 Task: Compose an email with the signature Martha Hall with the subject Feedback on an Instagram Ads campaign and the message I would like to request a review of the proposal before it is submitted. from softage.3@softage.net to softage.4@softage.net with an attached audio file Audio_nature_sounds.mp3, change the font of the message to Comic Sans and change the font typography to underline Send the email. Finally, move the email from Sent Items to the label Lease renewals
Action: Mouse moved to (88, 122)
Screenshot: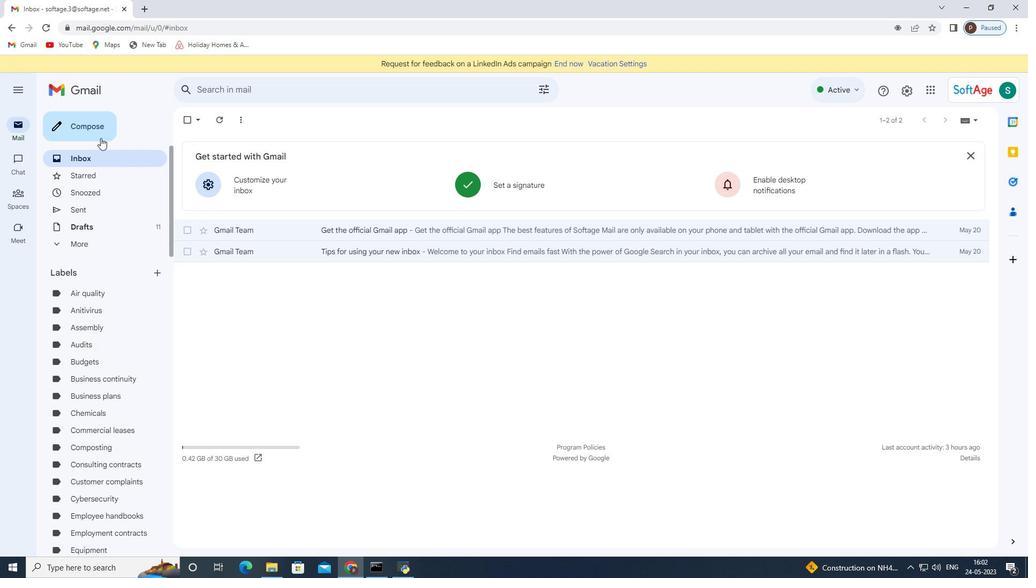 
Action: Mouse pressed left at (88, 122)
Screenshot: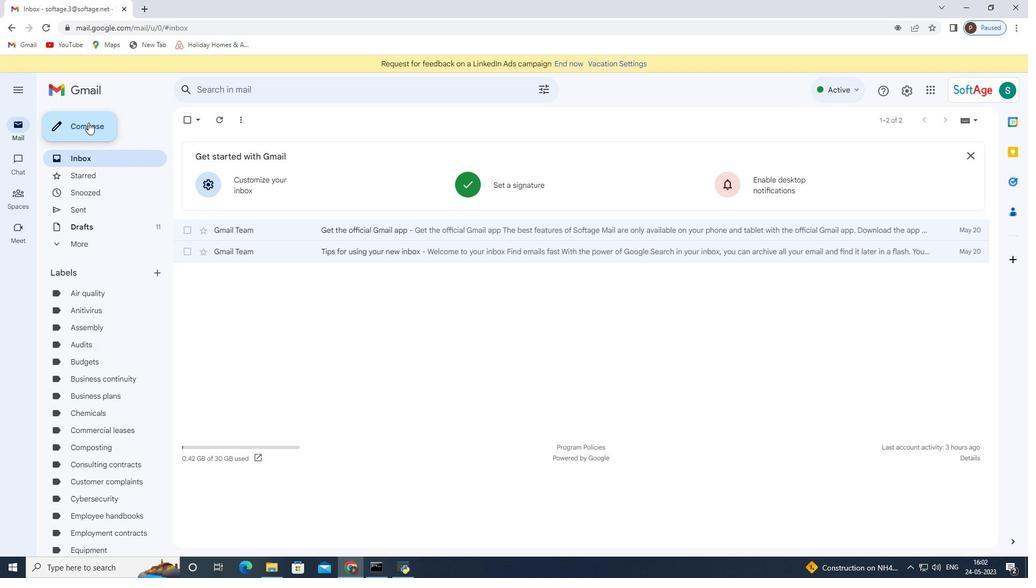 
Action: Mouse moved to (866, 540)
Screenshot: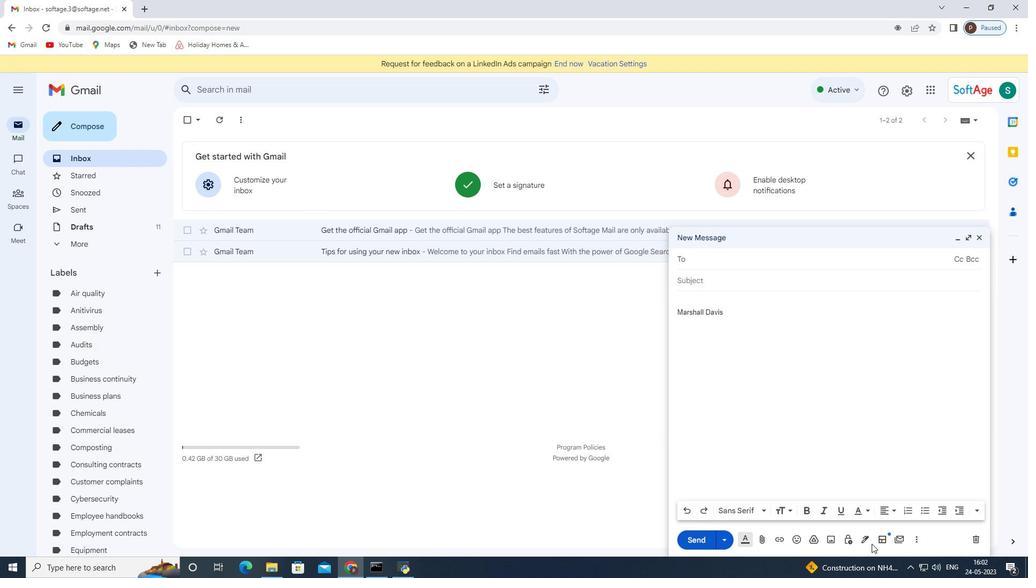 
Action: Mouse pressed left at (866, 540)
Screenshot: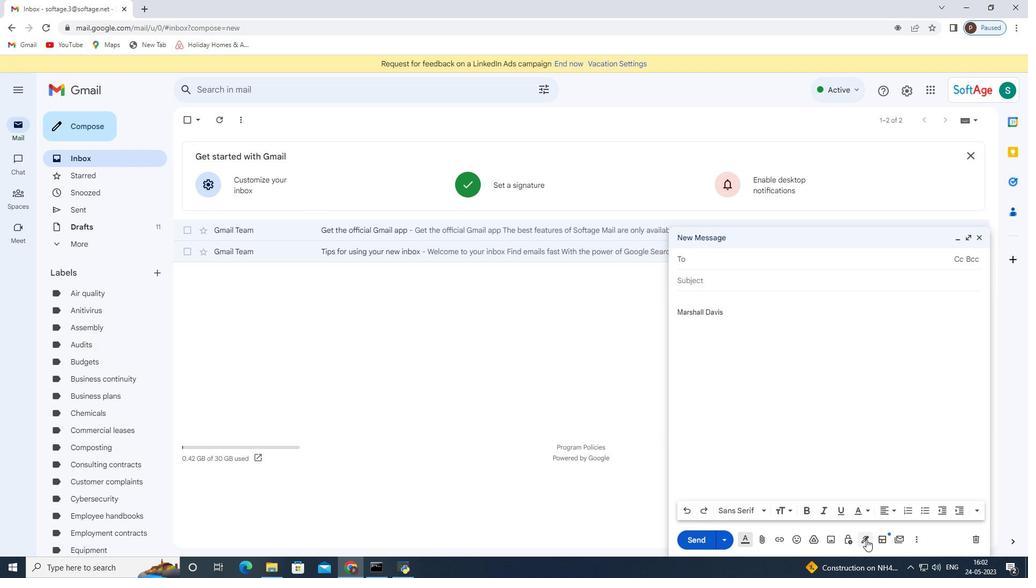 
Action: Mouse moved to (887, 486)
Screenshot: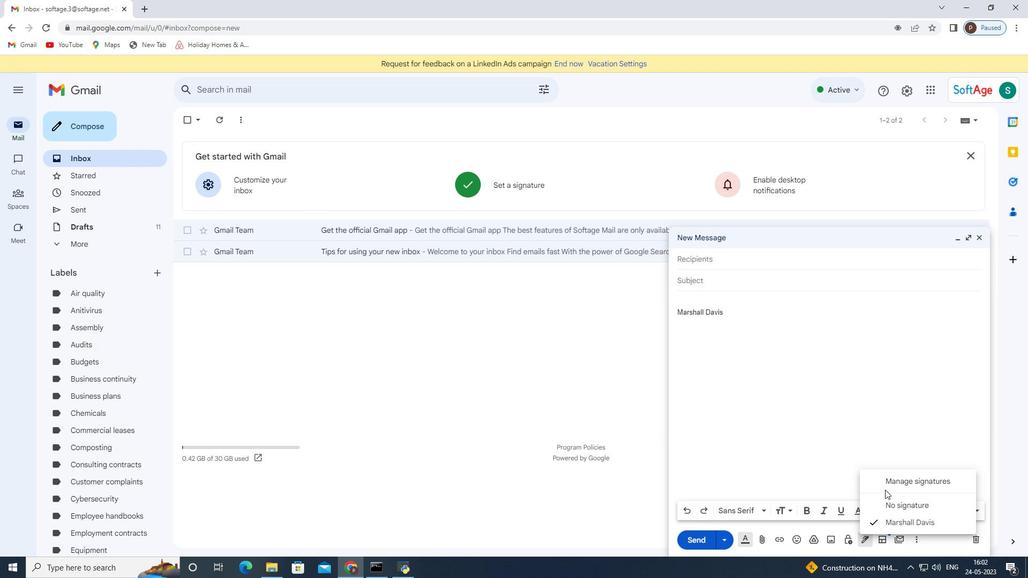 
Action: Mouse pressed left at (887, 486)
Screenshot: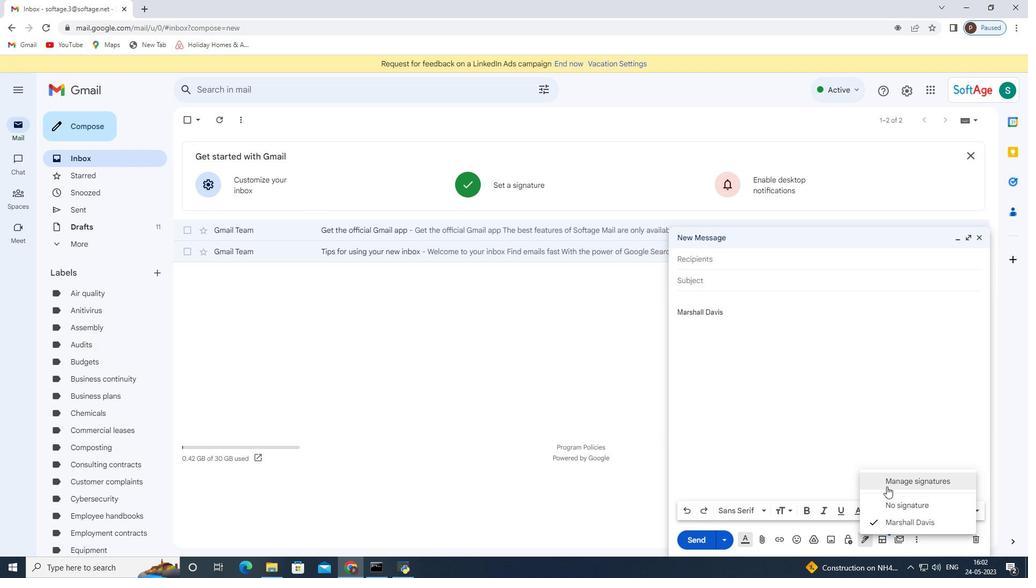 
Action: Mouse moved to (432, 325)
Screenshot: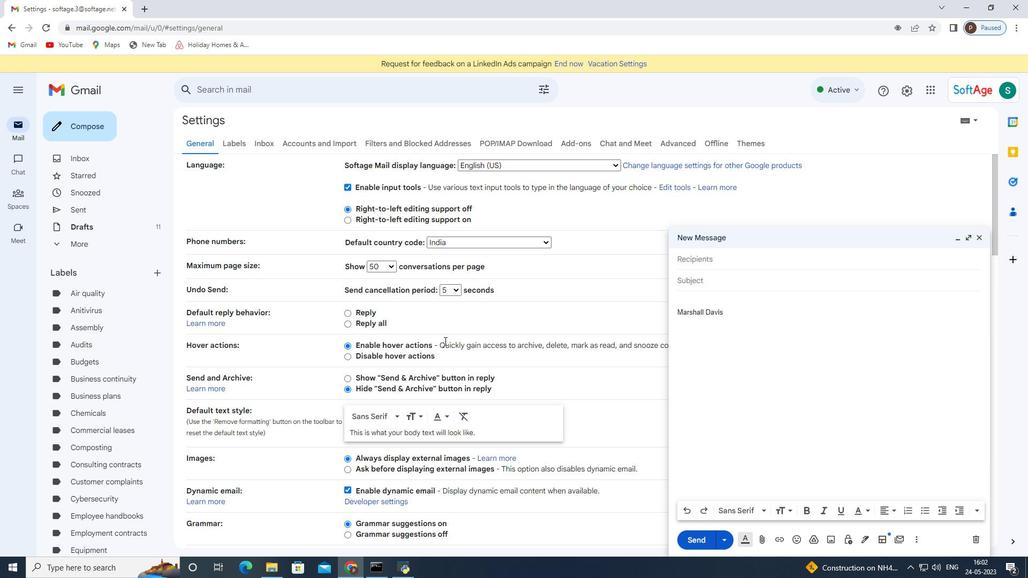 
Action: Mouse scrolled (432, 325) with delta (0, 0)
Screenshot: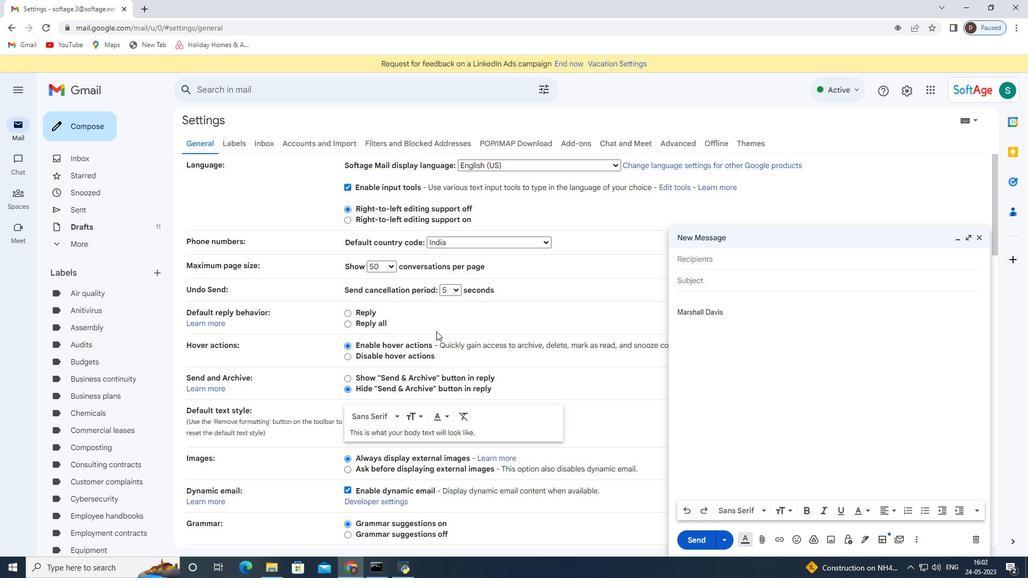 
Action: Mouse scrolled (432, 325) with delta (0, 0)
Screenshot: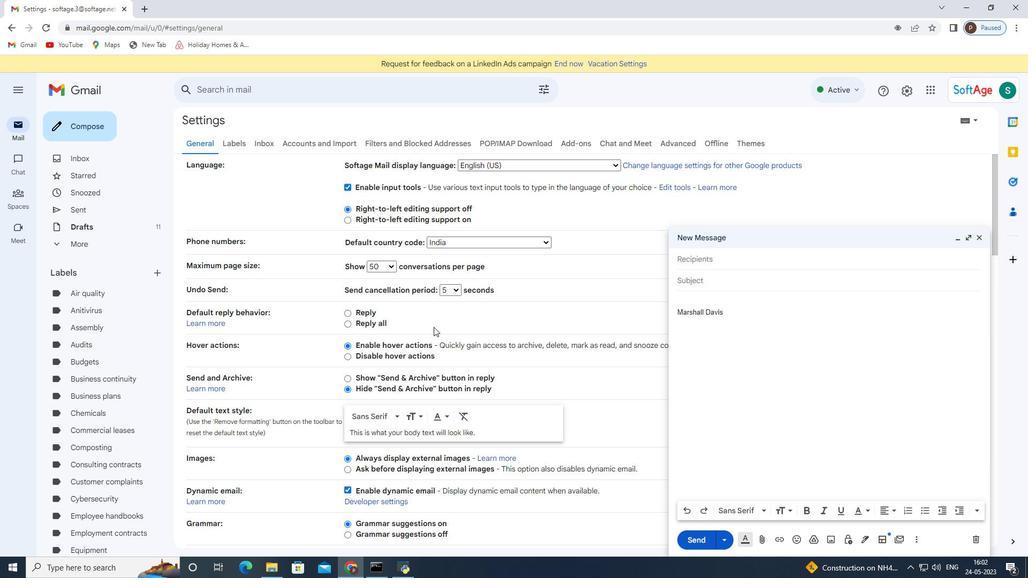 
Action: Mouse scrolled (432, 325) with delta (0, 0)
Screenshot: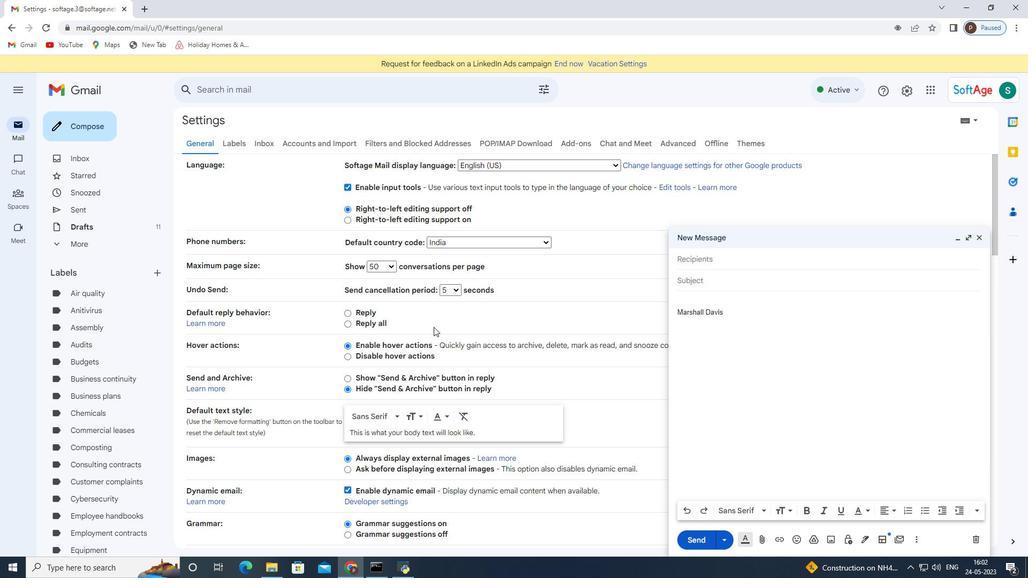 
Action: Mouse moved to (431, 325)
Screenshot: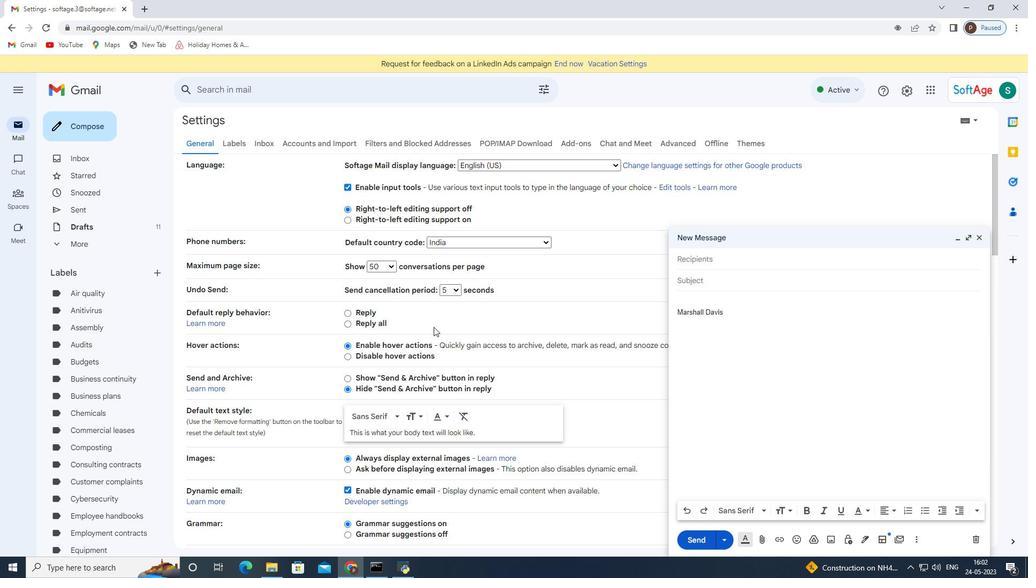 
Action: Mouse scrolled (431, 325) with delta (0, 0)
Screenshot: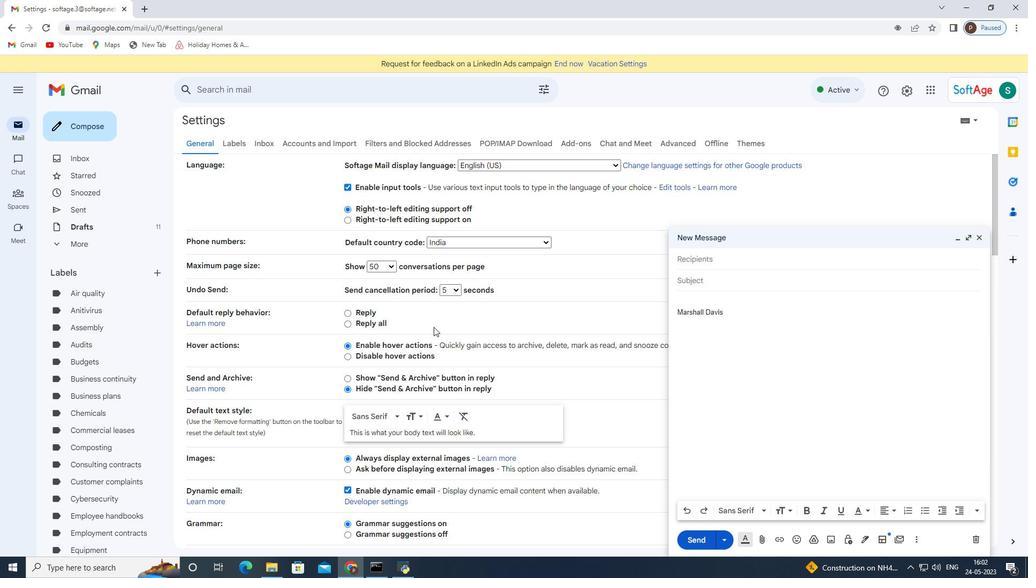 
Action: Mouse scrolled (431, 325) with delta (0, 0)
Screenshot: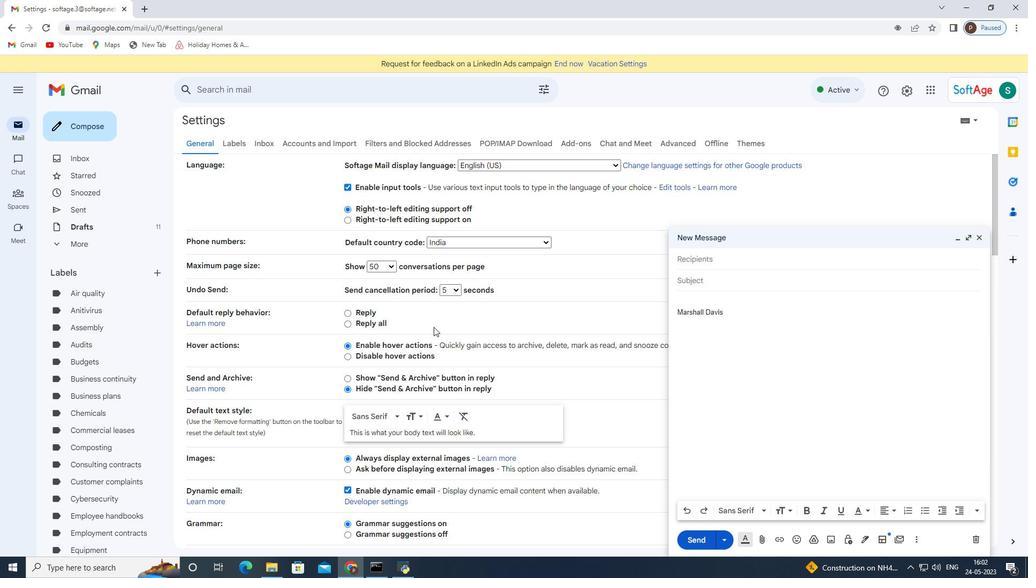 
Action: Mouse moved to (430, 325)
Screenshot: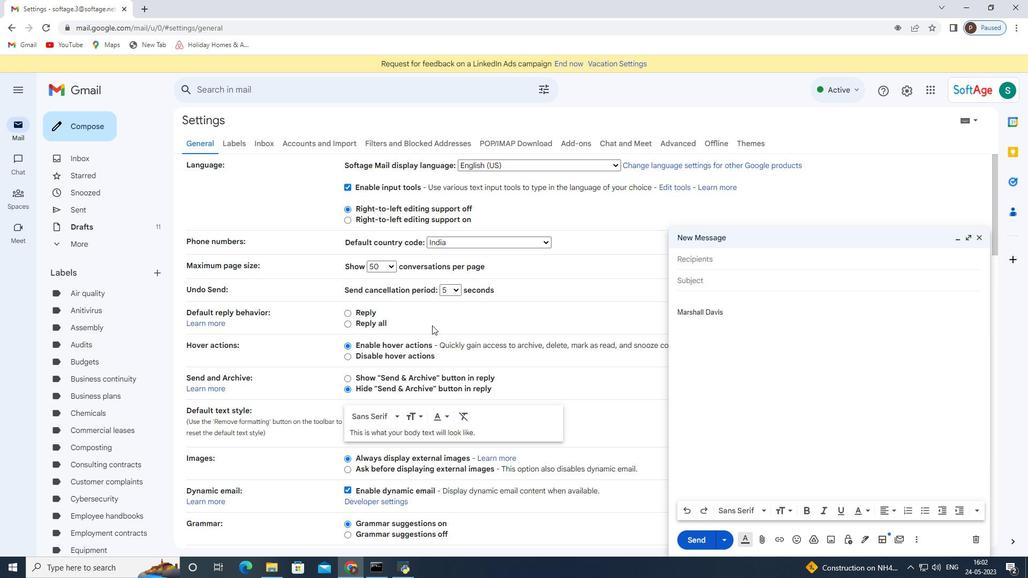 
Action: Mouse scrolled (430, 325) with delta (0, 0)
Screenshot: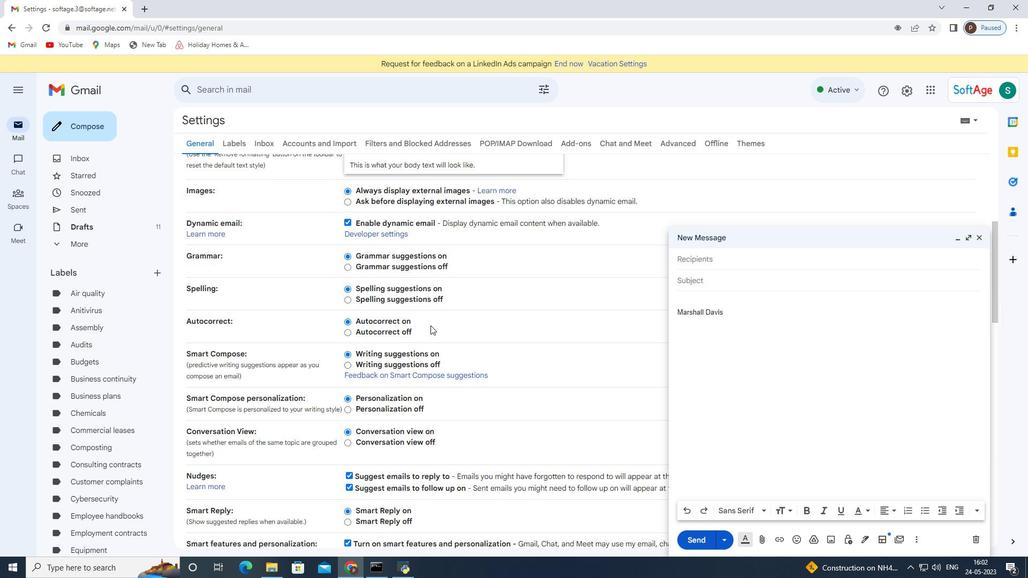 
Action: Mouse scrolled (430, 325) with delta (0, 0)
Screenshot: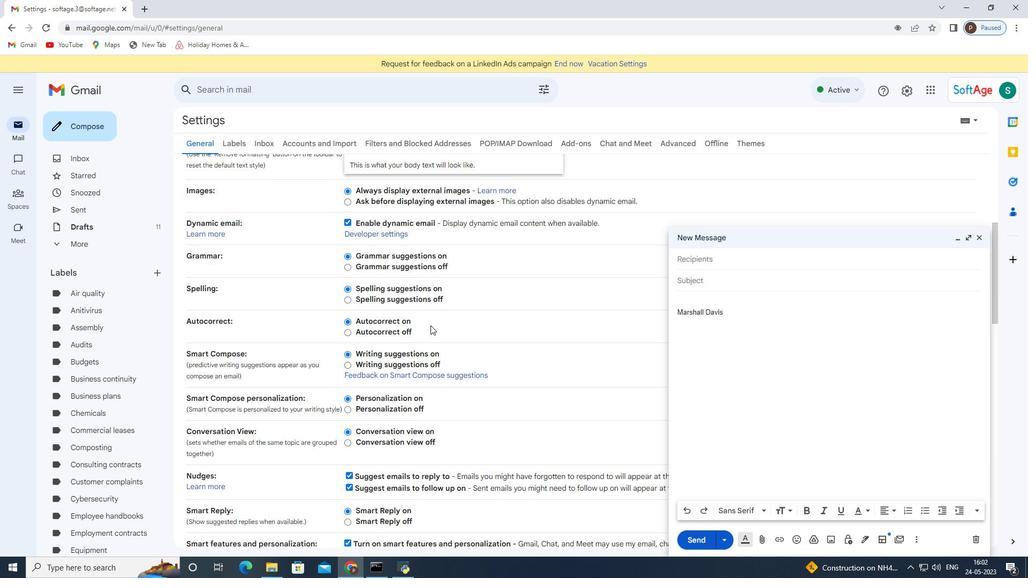 
Action: Mouse scrolled (430, 325) with delta (0, 0)
Screenshot: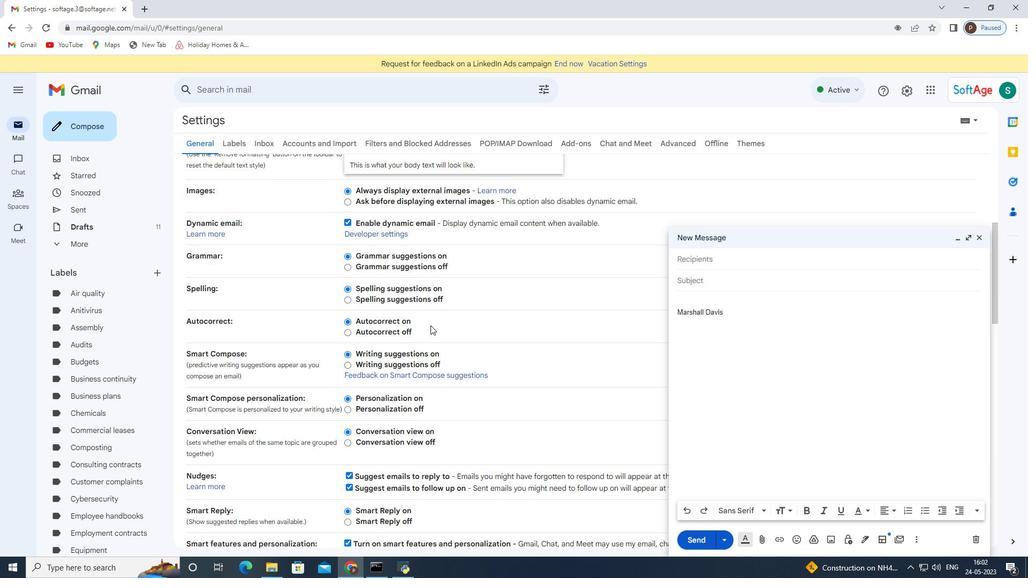 
Action: Mouse scrolled (430, 325) with delta (0, 0)
Screenshot: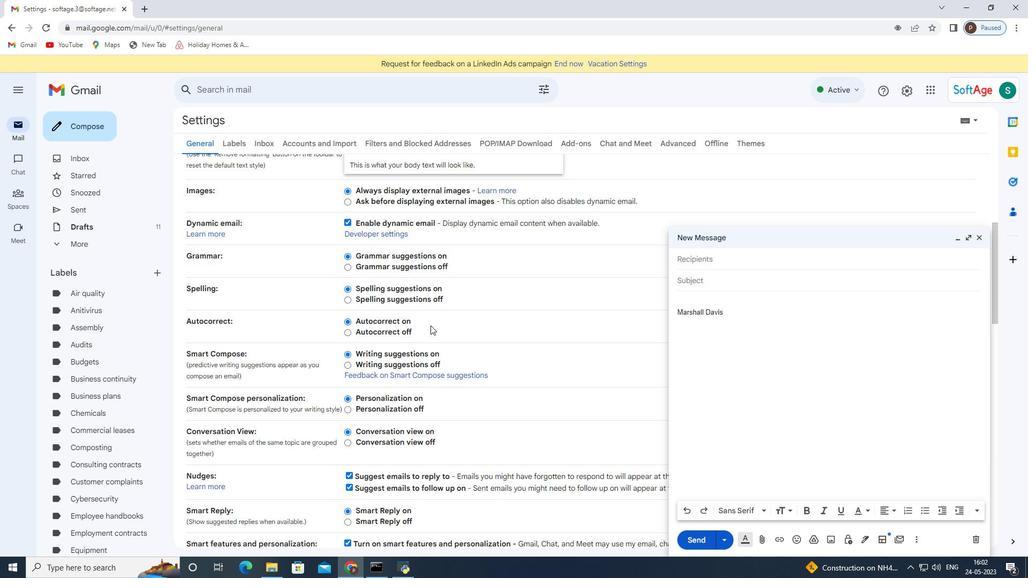 
Action: Mouse scrolled (430, 325) with delta (0, 0)
Screenshot: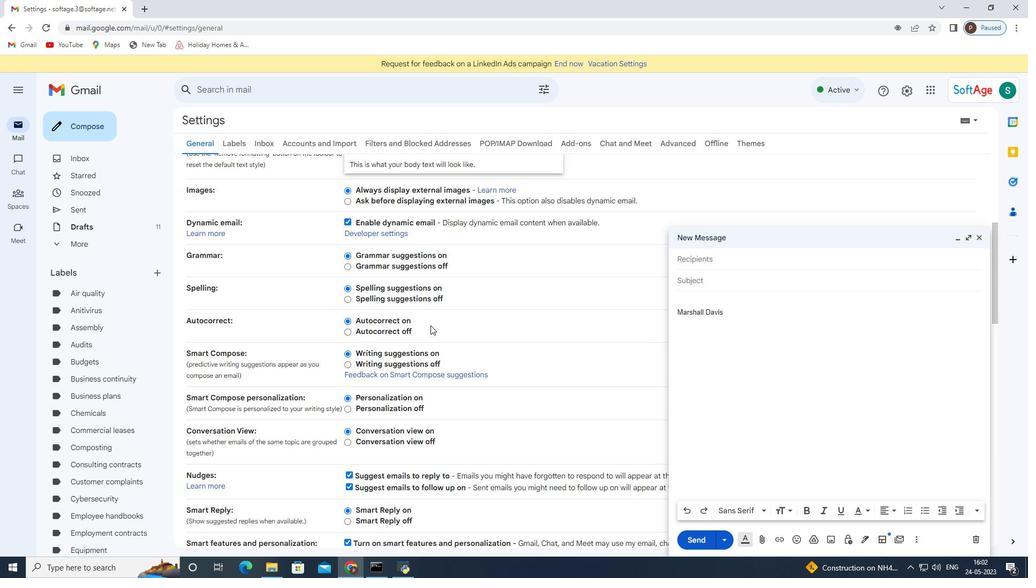 
Action: Mouse scrolled (430, 325) with delta (0, 0)
Screenshot: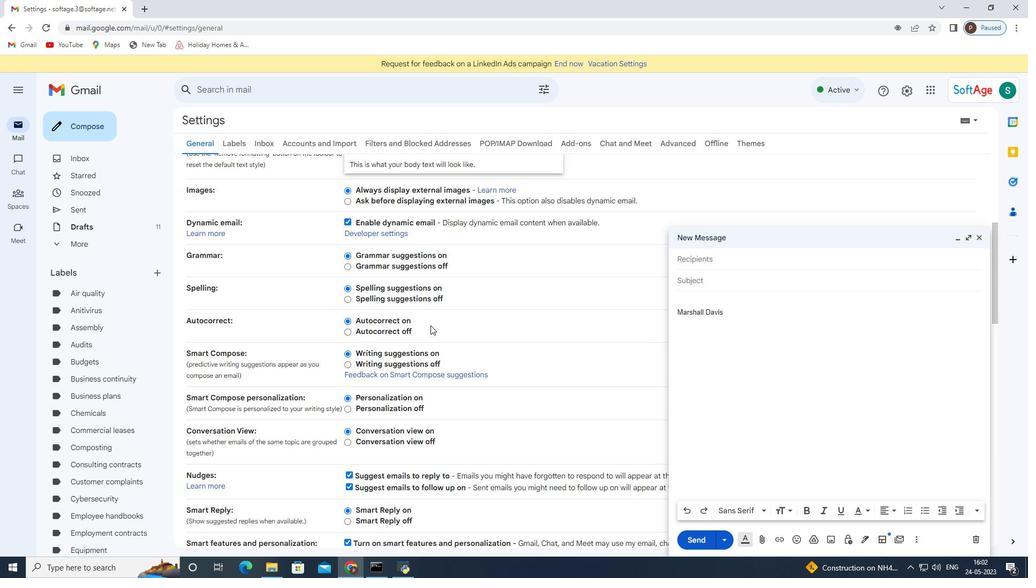 
Action: Mouse scrolled (430, 325) with delta (0, 0)
Screenshot: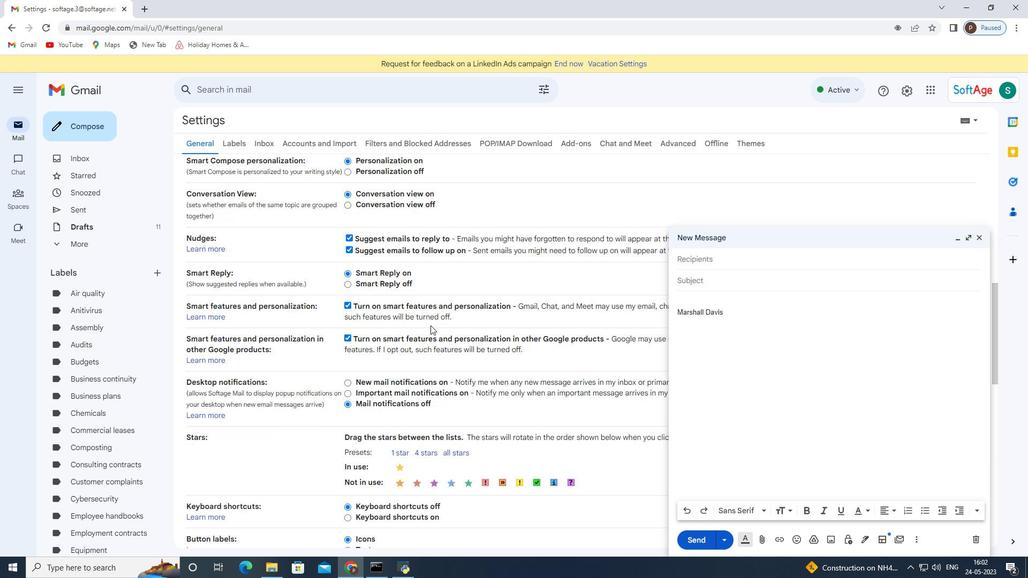 
Action: Mouse scrolled (430, 325) with delta (0, 0)
Screenshot: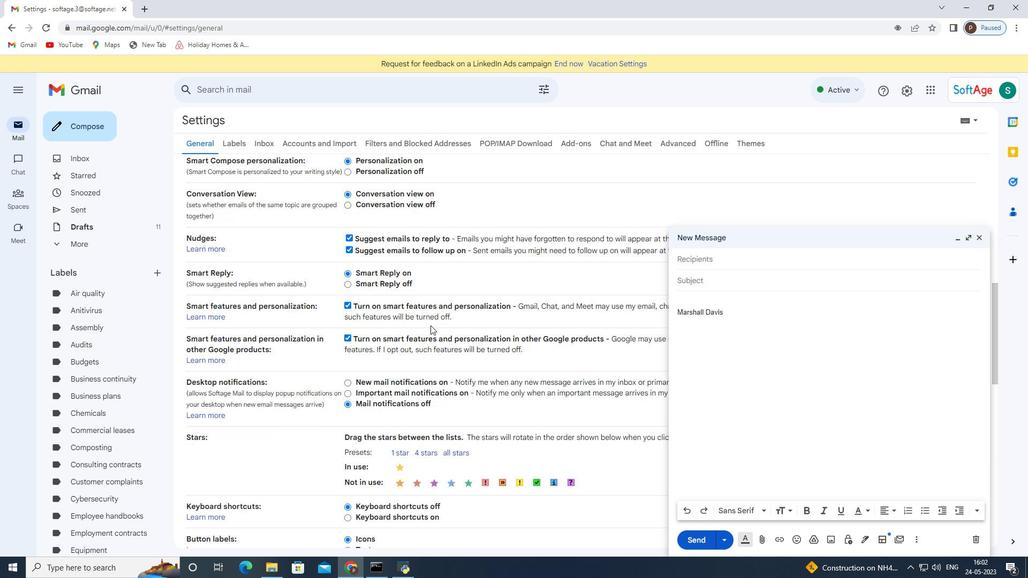 
Action: Mouse scrolled (430, 325) with delta (0, 0)
Screenshot: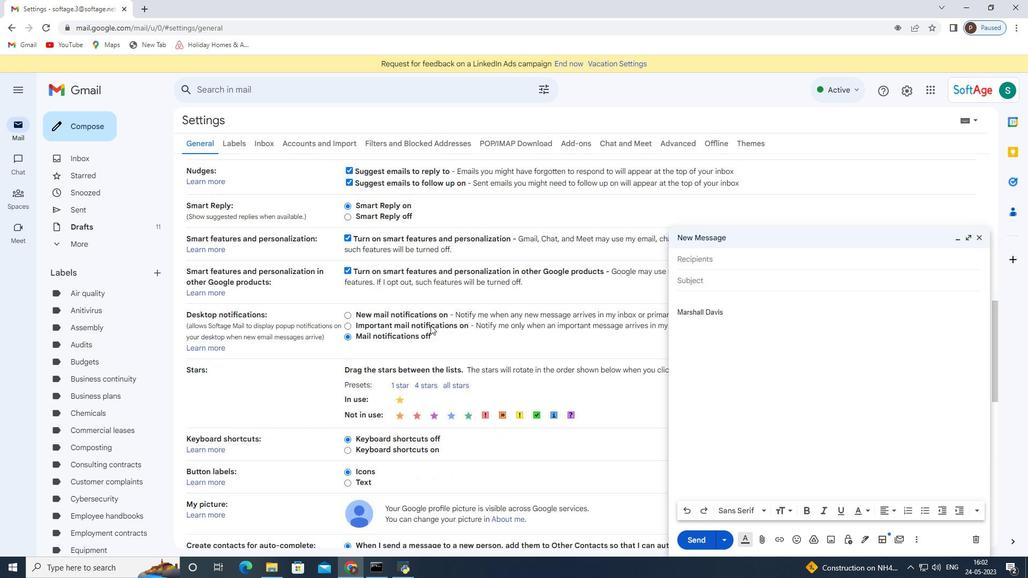 
Action: Mouse scrolled (430, 325) with delta (0, 0)
Screenshot: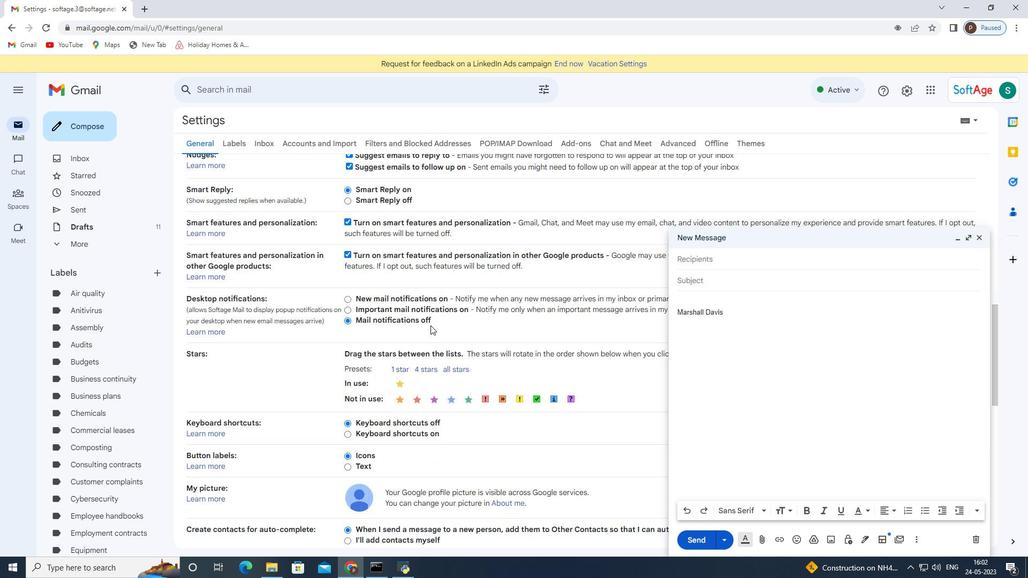 
Action: Mouse scrolled (430, 325) with delta (0, 0)
Screenshot: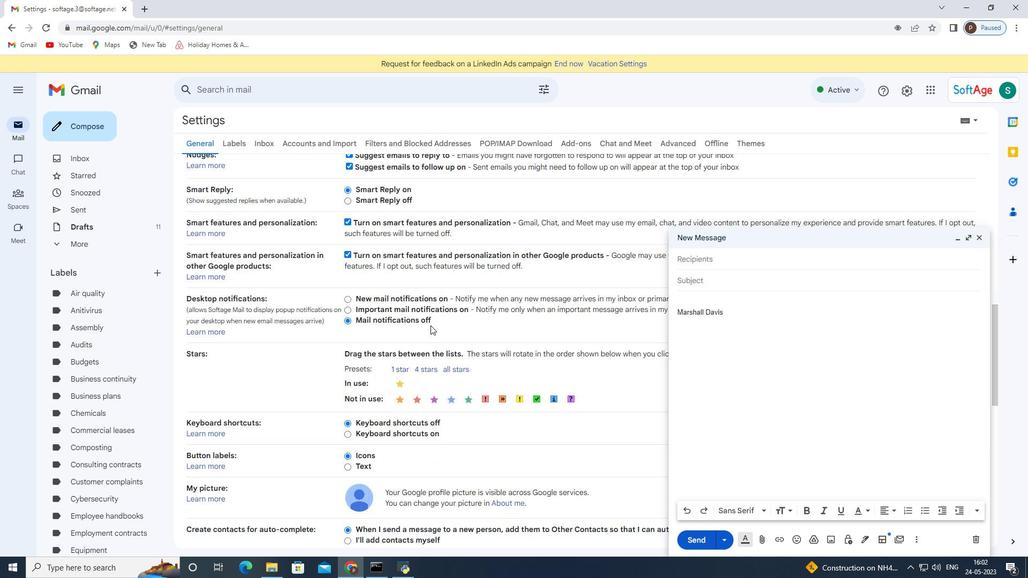 
Action: Mouse scrolled (430, 325) with delta (0, 0)
Screenshot: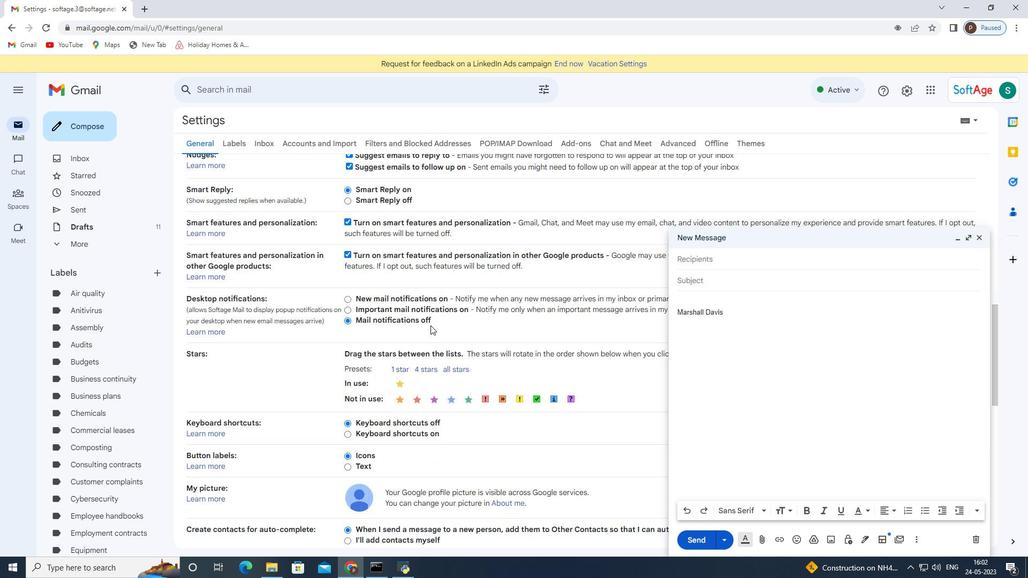 
Action: Mouse moved to (465, 247)
Screenshot: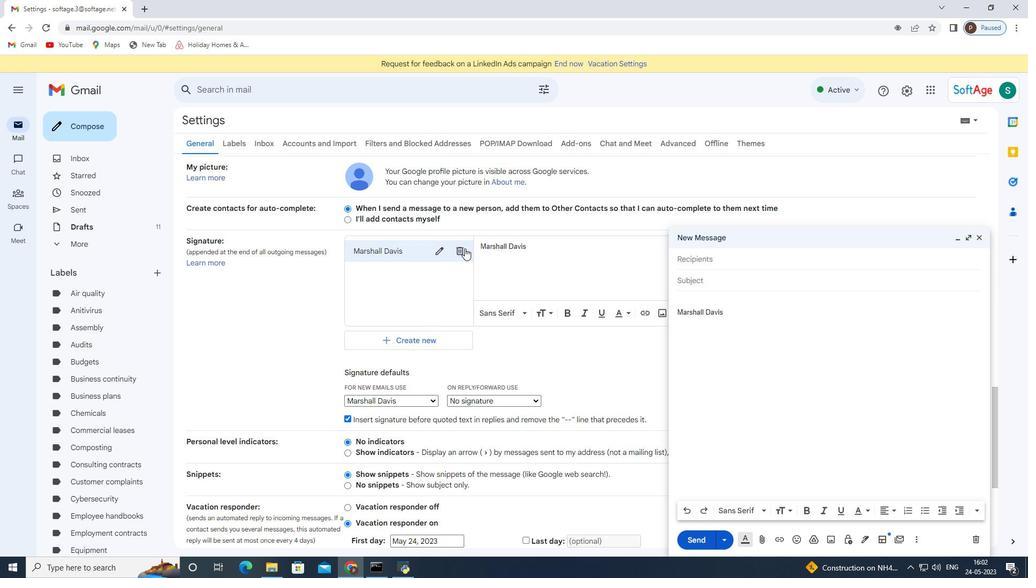 
Action: Mouse pressed left at (465, 247)
Screenshot: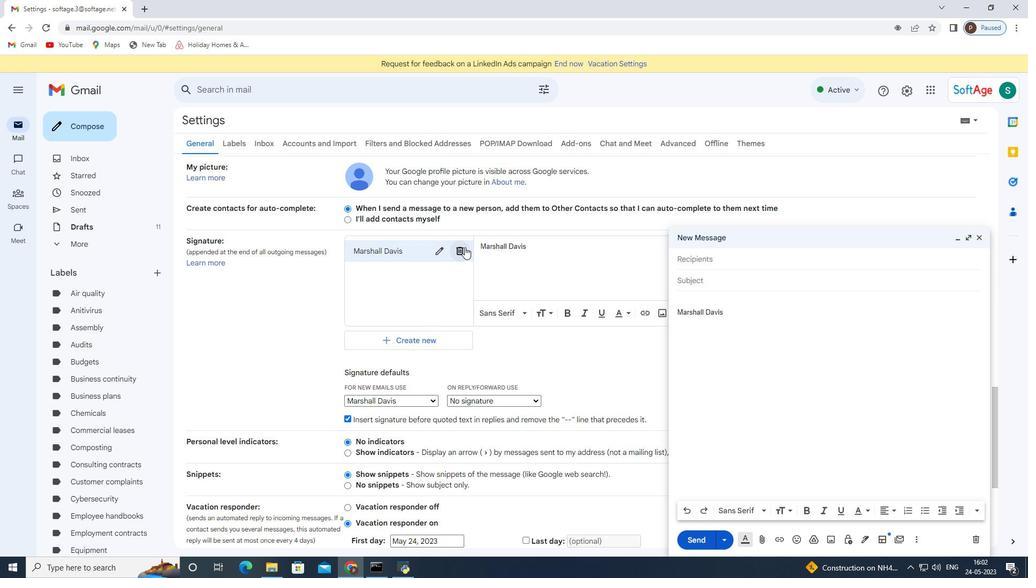 
Action: Mouse moved to (592, 325)
Screenshot: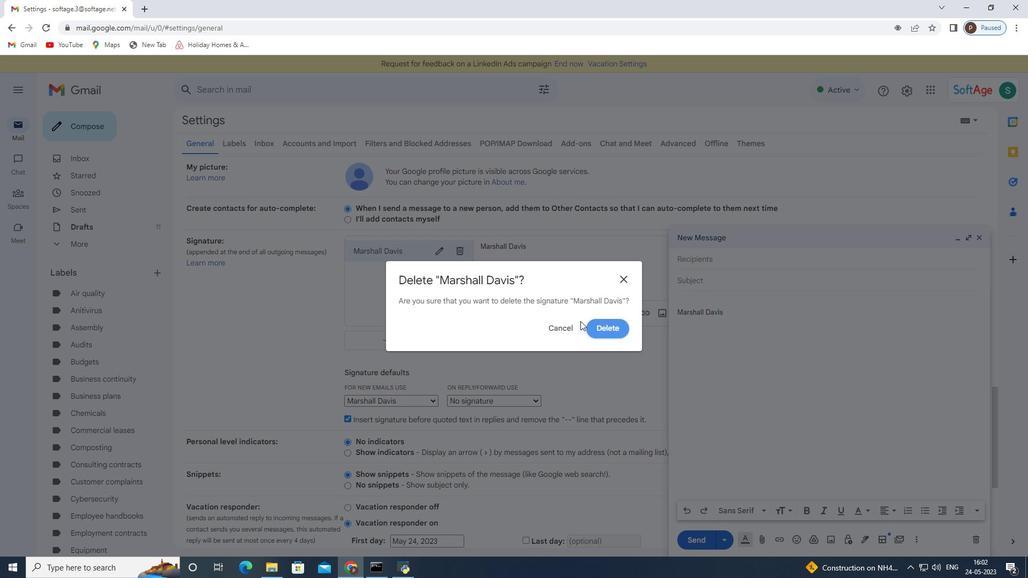 
Action: Mouse pressed left at (592, 325)
Screenshot: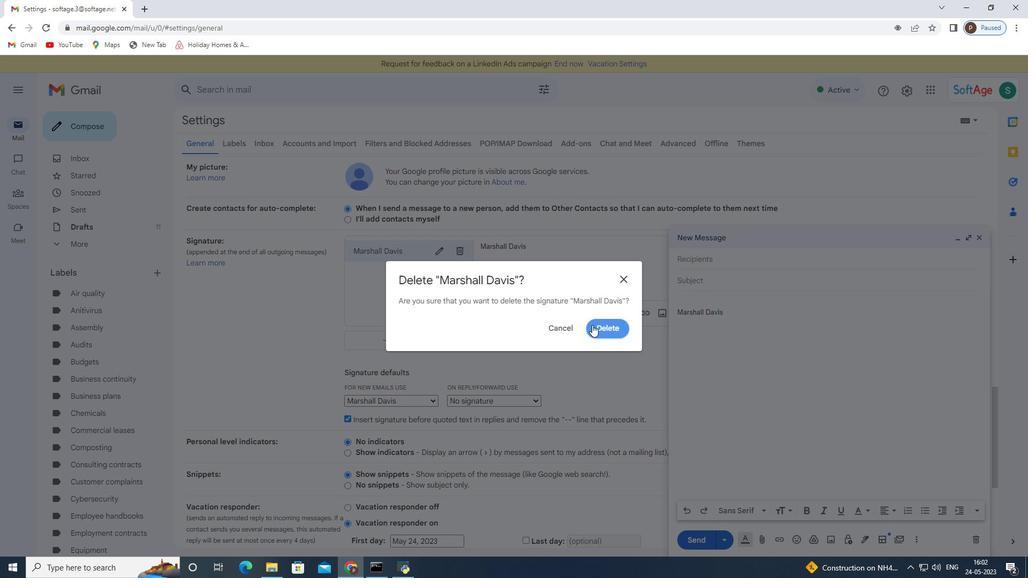 
Action: Mouse moved to (398, 268)
Screenshot: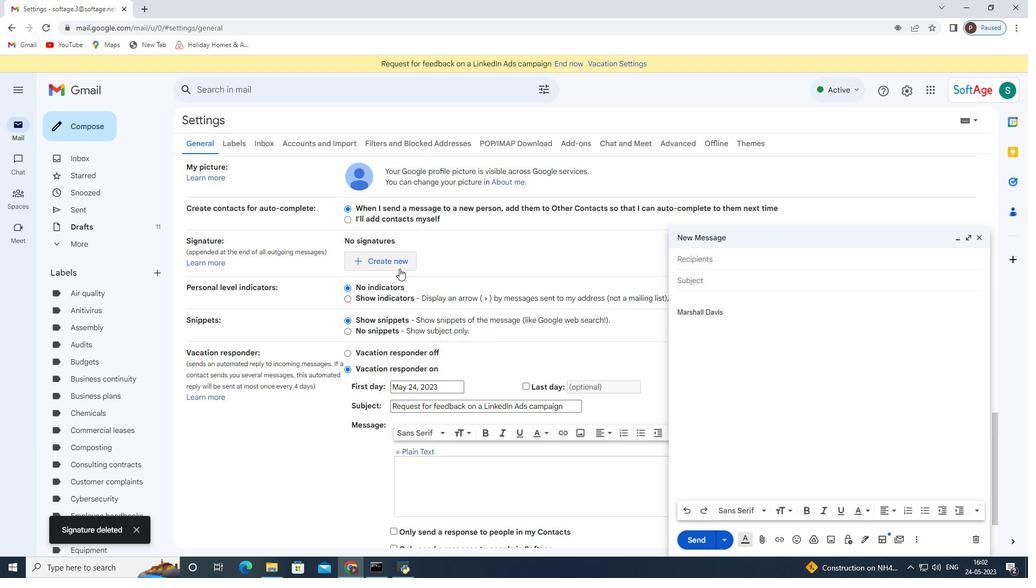
Action: Mouse pressed left at (398, 268)
Screenshot: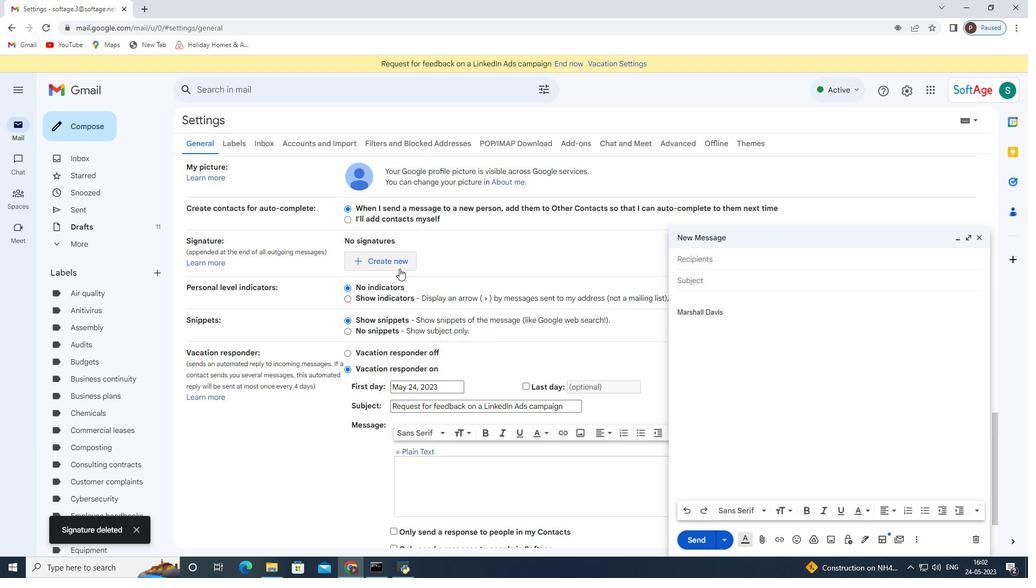 
Action: Mouse moved to (438, 296)
Screenshot: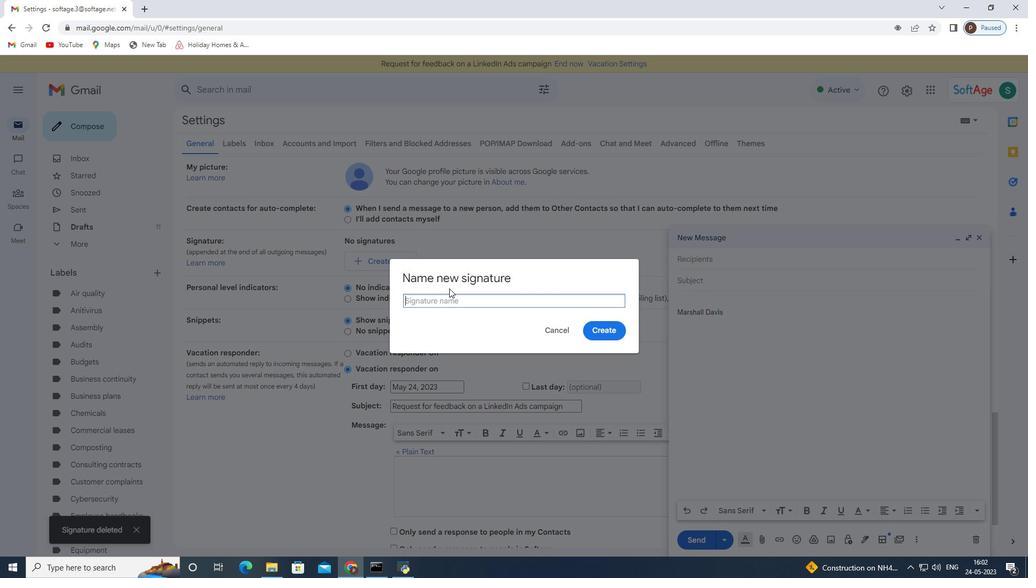 
Action: Mouse pressed left at (438, 296)
Screenshot: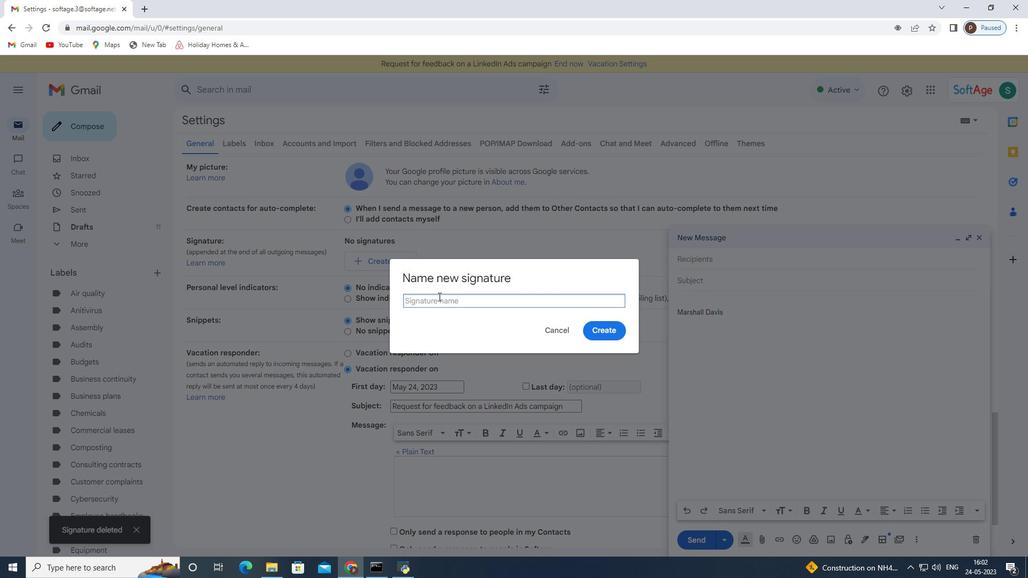 
Action: Mouse pressed left at (438, 296)
Screenshot: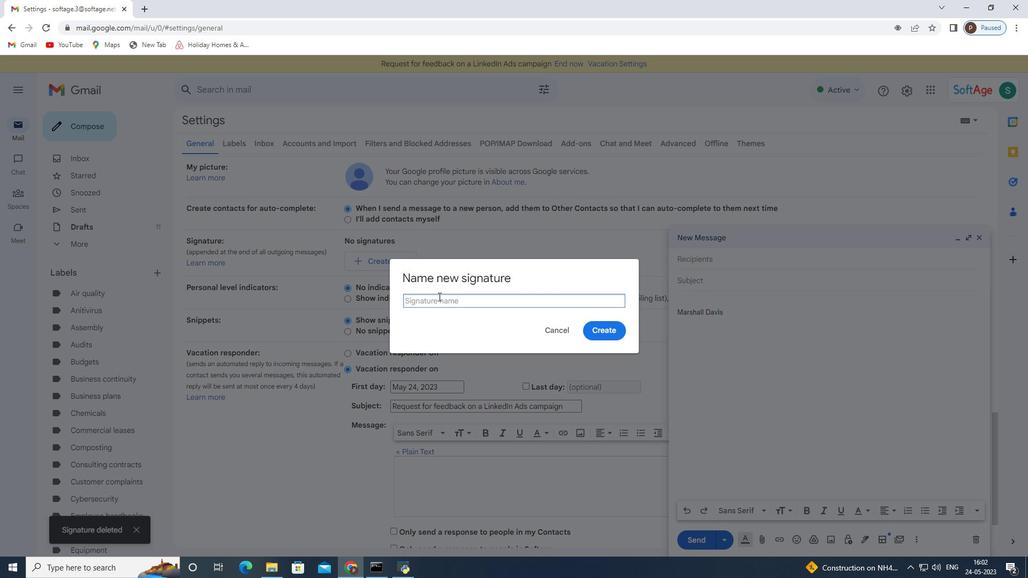 
Action: Key pressed <Key.shift><Key.shift><Key.shift><Key.shift>Martha<Key.space><Key.shift>Hall
Screenshot: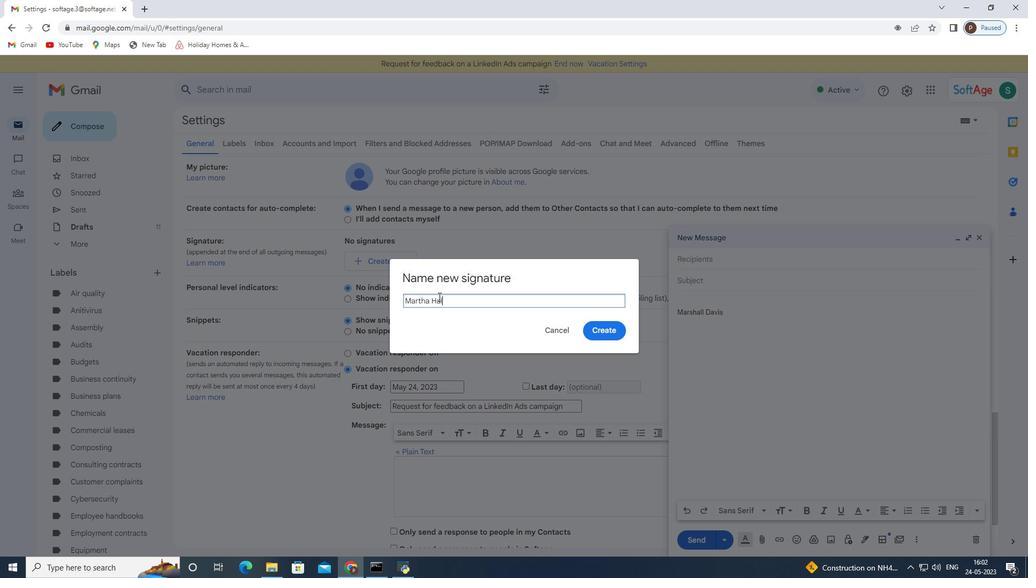 
Action: Mouse moved to (601, 326)
Screenshot: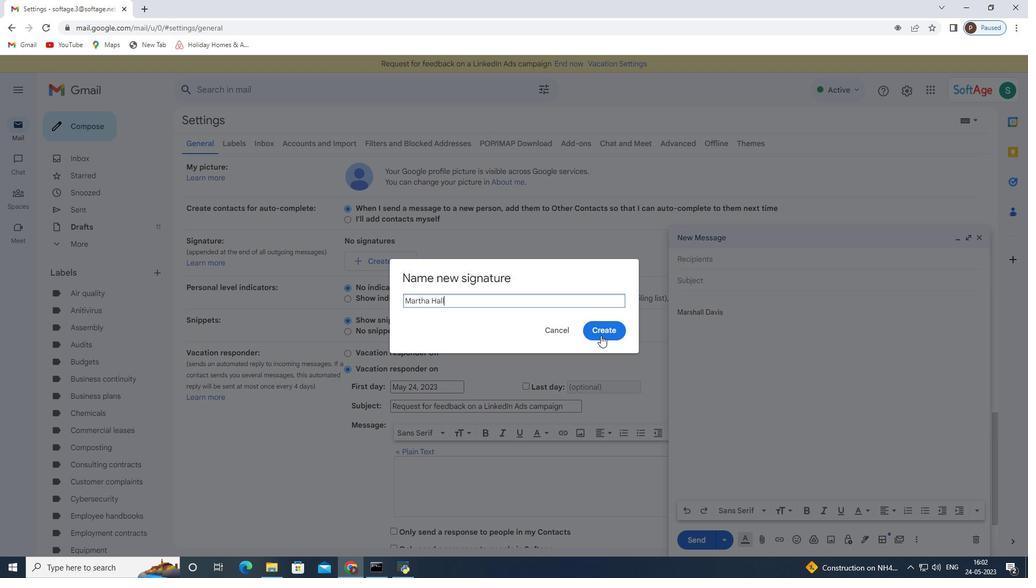 
Action: Mouse pressed left at (601, 326)
Screenshot: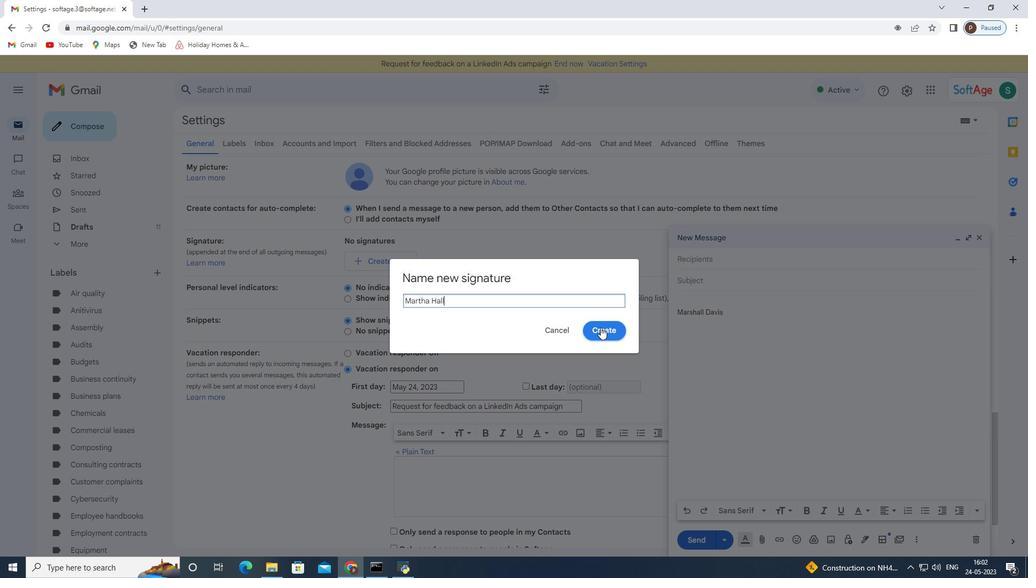 
Action: Mouse moved to (495, 244)
Screenshot: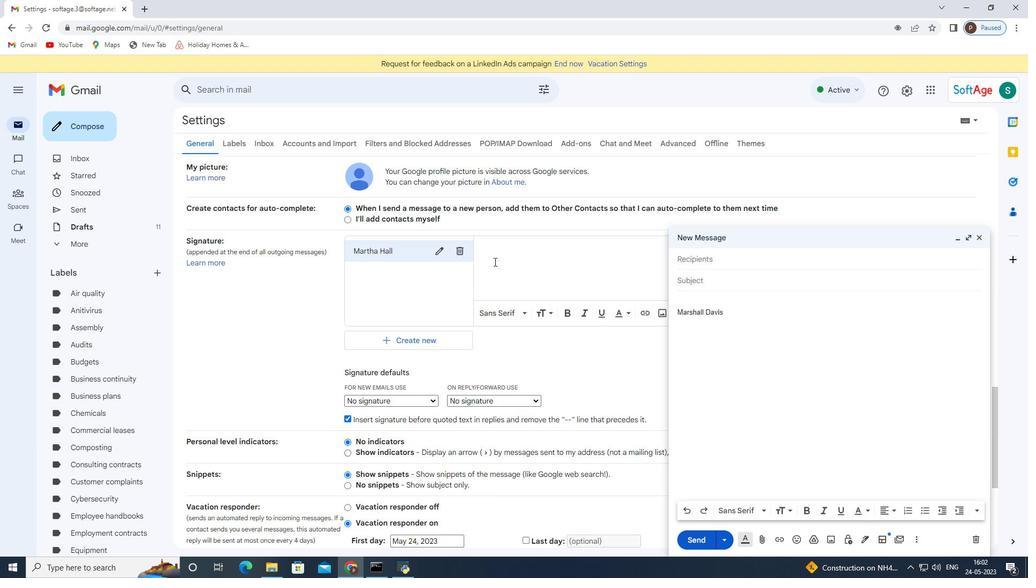 
Action: Mouse pressed left at (495, 244)
Screenshot: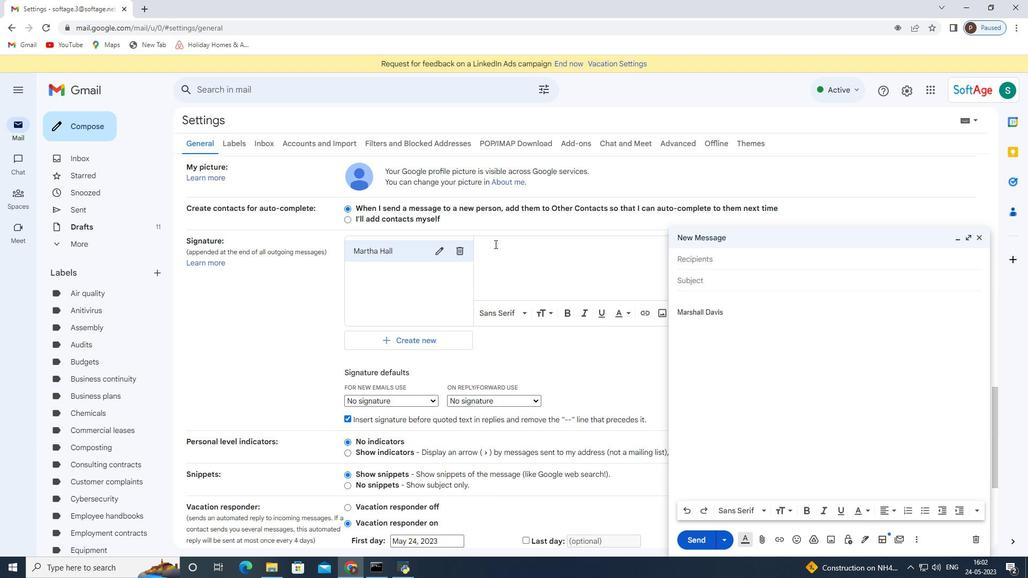 
Action: Key pressed <Key.shift>Martha<Key.space><Key.shift>Hall
Screenshot: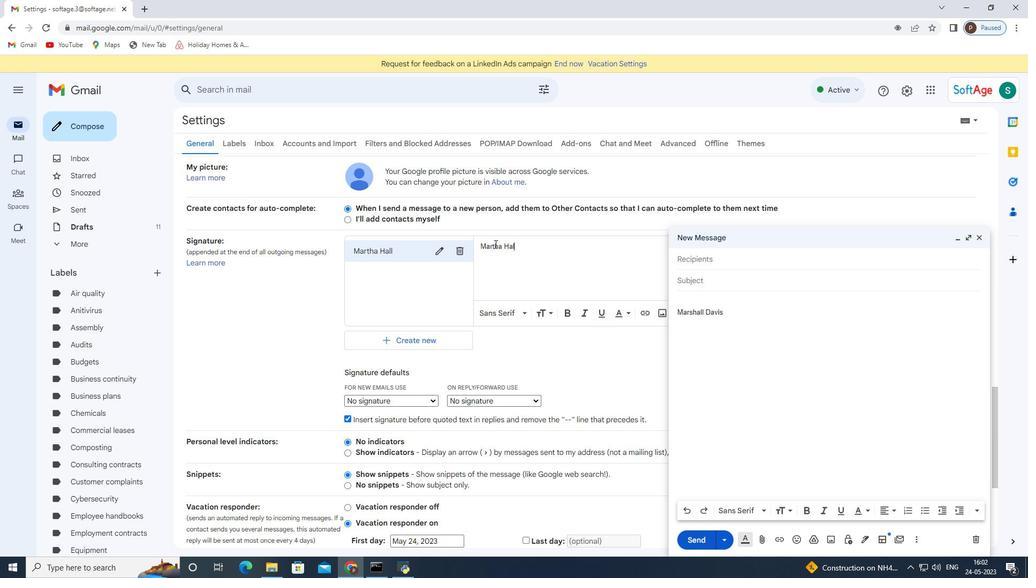 
Action: Mouse moved to (388, 402)
Screenshot: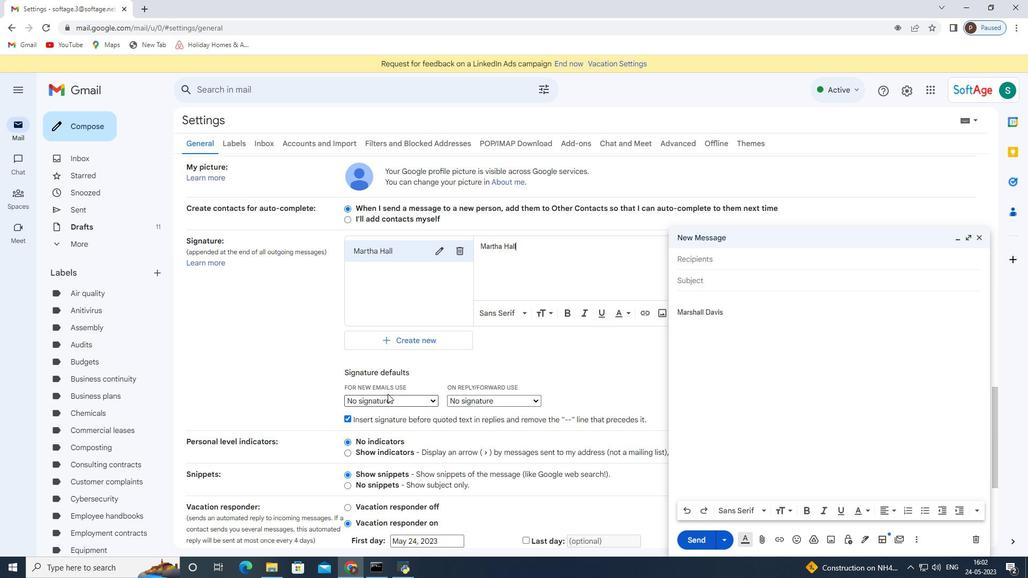 
Action: Mouse pressed left at (388, 402)
Screenshot: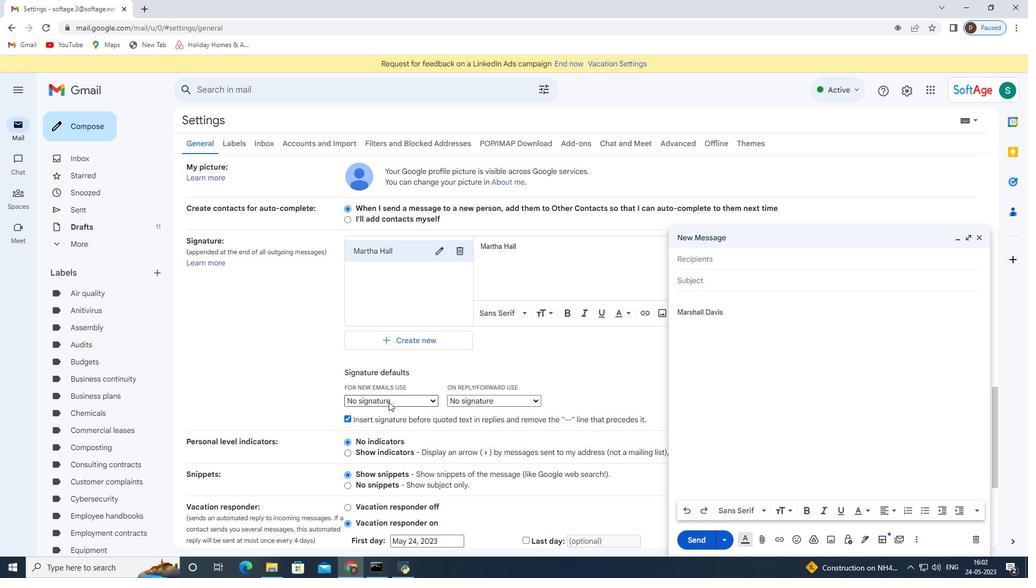 
Action: Mouse moved to (391, 422)
Screenshot: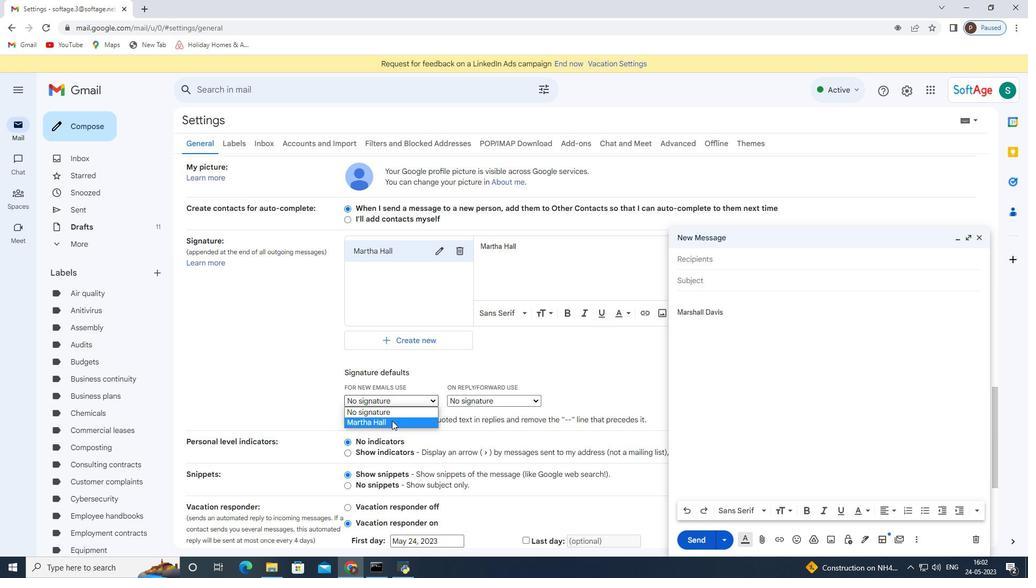 
Action: Mouse pressed left at (391, 422)
Screenshot: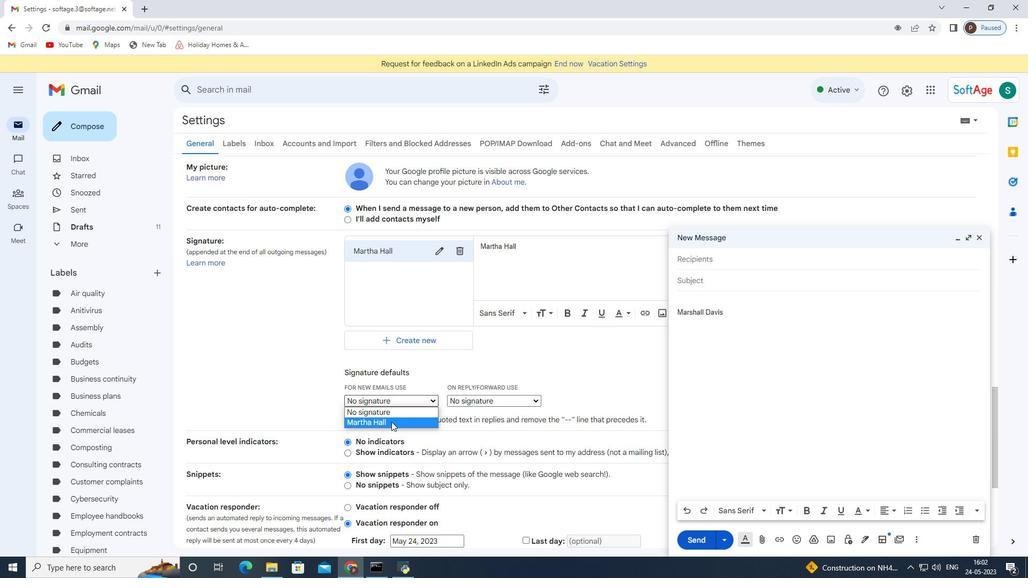 
Action: Mouse scrolled (391, 422) with delta (0, 0)
Screenshot: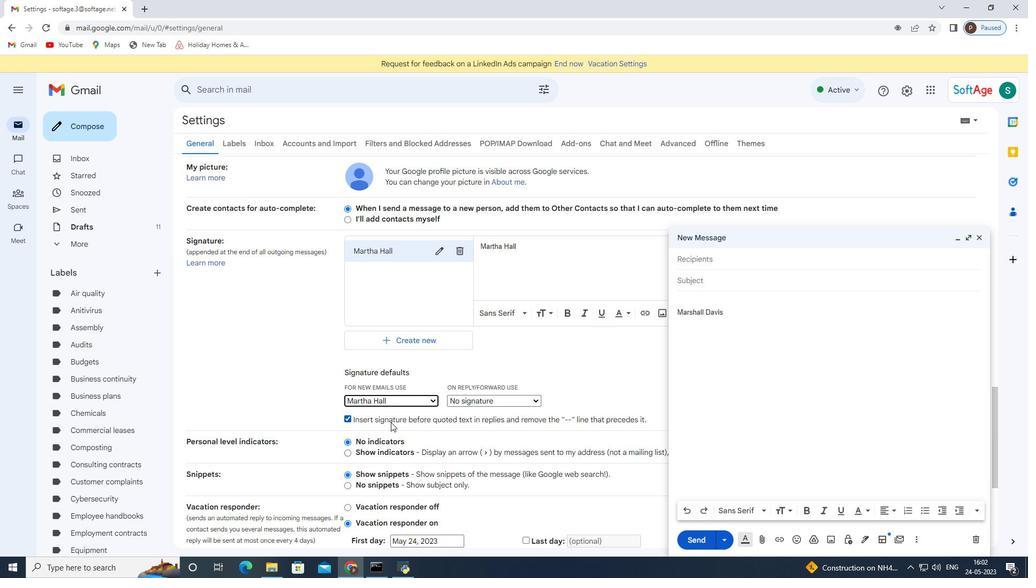 
Action: Mouse scrolled (391, 422) with delta (0, 0)
Screenshot: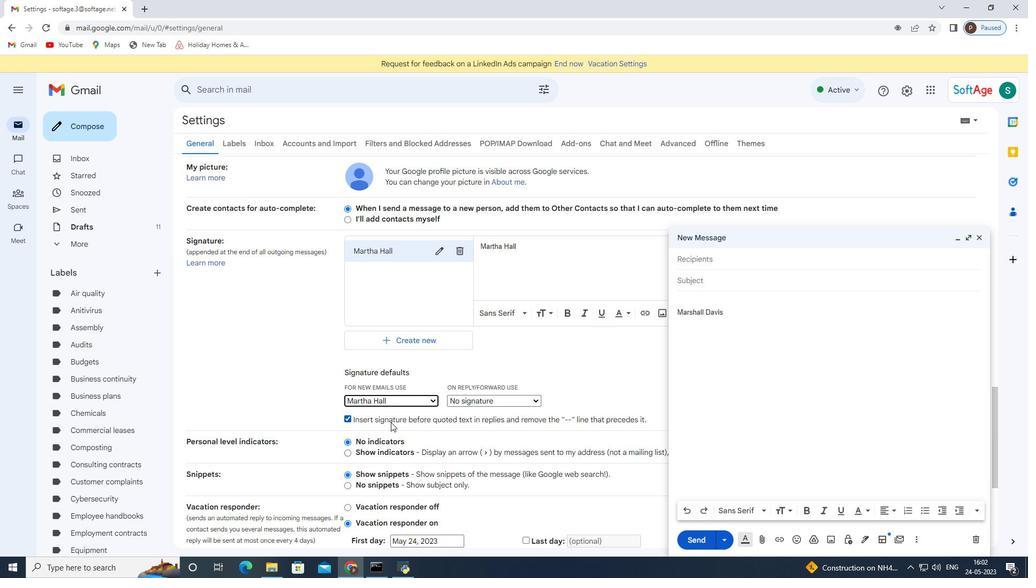 
Action: Mouse scrolled (391, 422) with delta (0, 0)
Screenshot: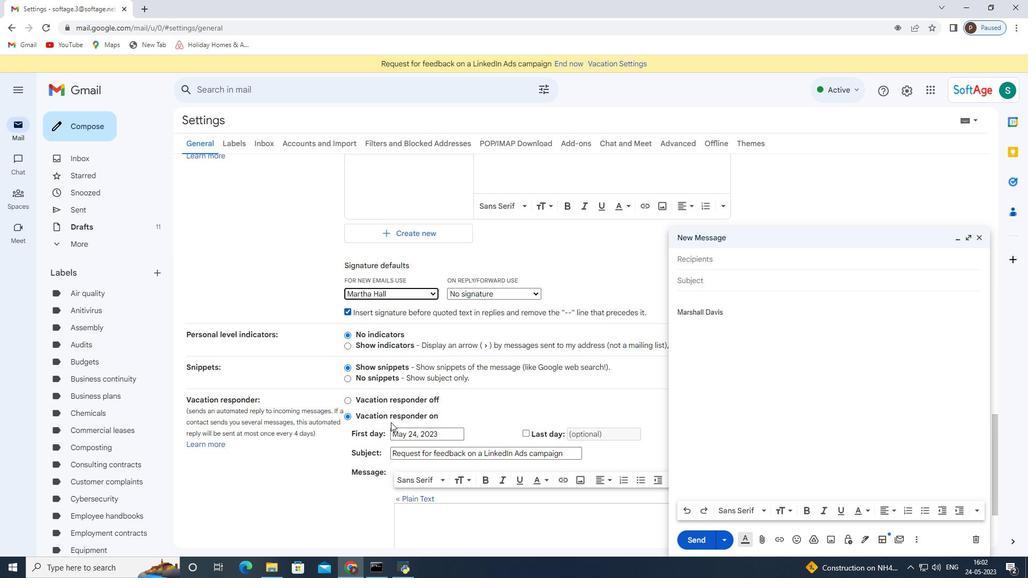 
Action: Mouse scrolled (391, 422) with delta (0, 0)
Screenshot: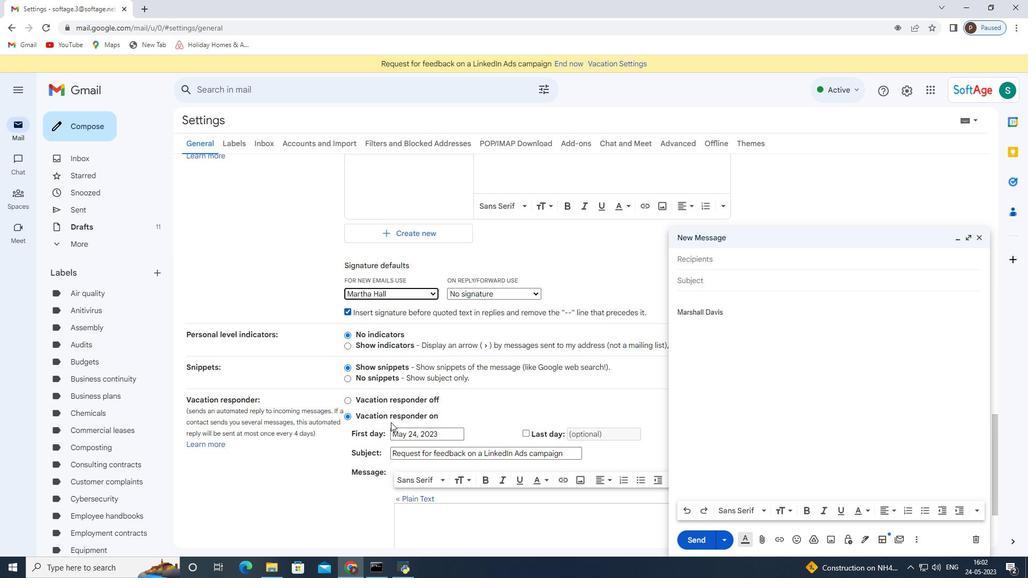 
Action: Mouse moved to (521, 526)
Screenshot: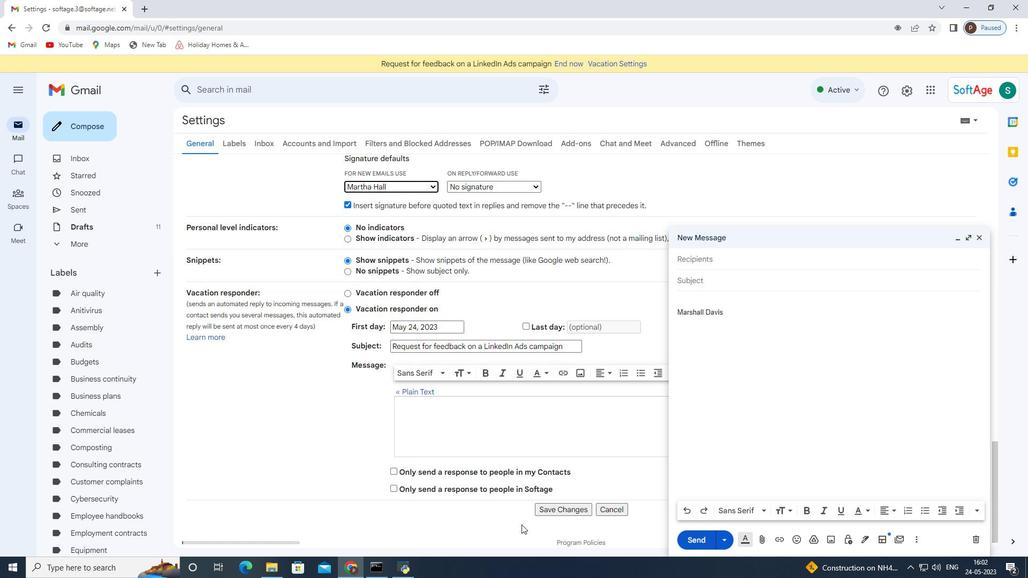 
Action: Mouse scrolled (521, 525) with delta (0, 0)
Screenshot: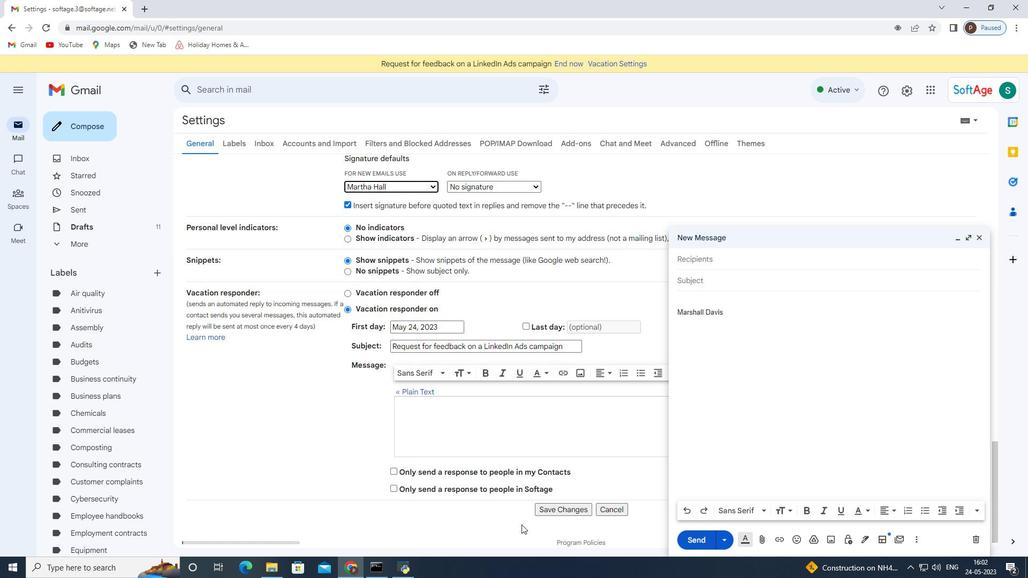 
Action: Mouse moved to (521, 526)
Screenshot: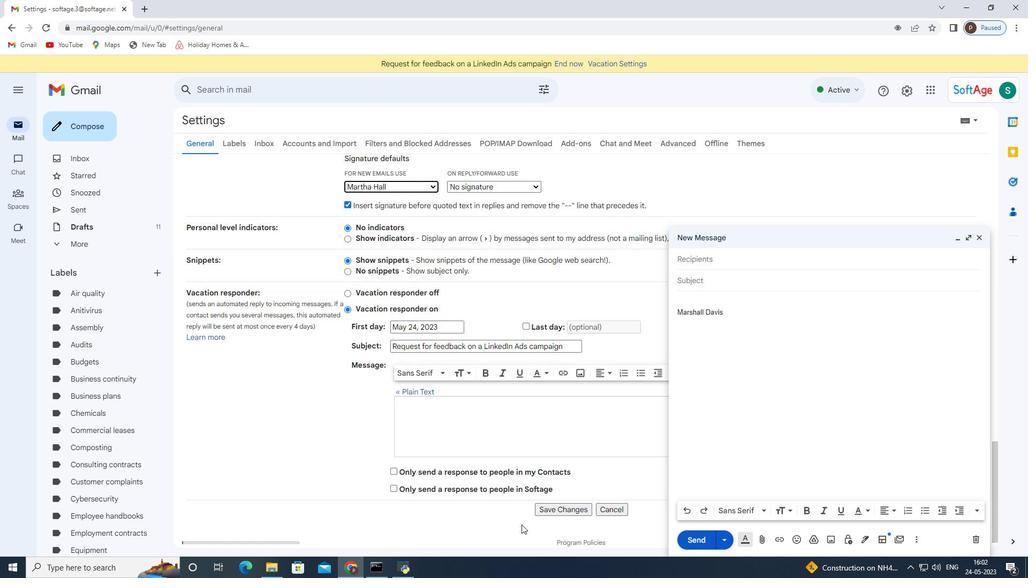 
Action: Mouse scrolled (521, 526) with delta (0, 0)
Screenshot: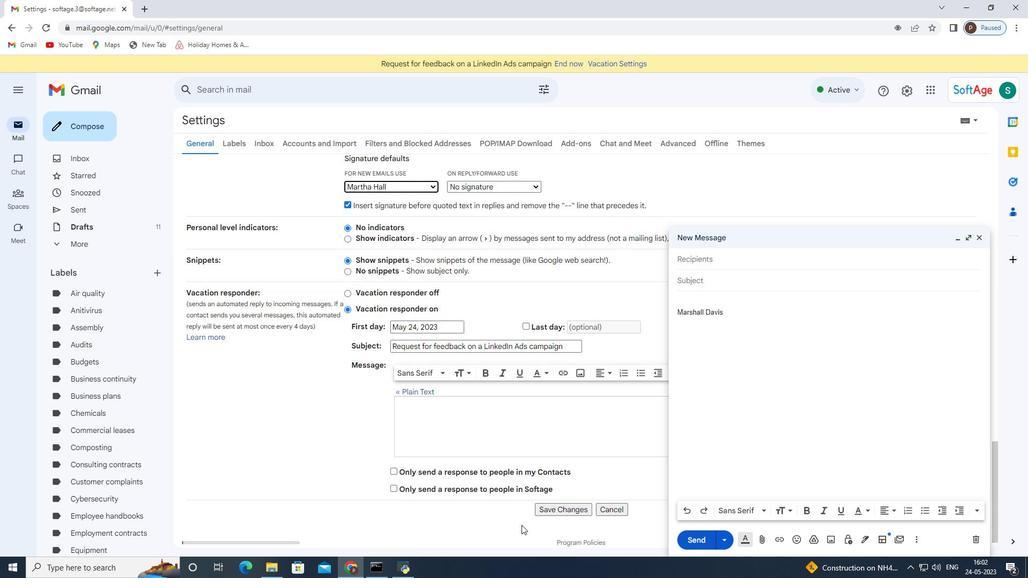 
Action: Mouse moved to (544, 491)
Screenshot: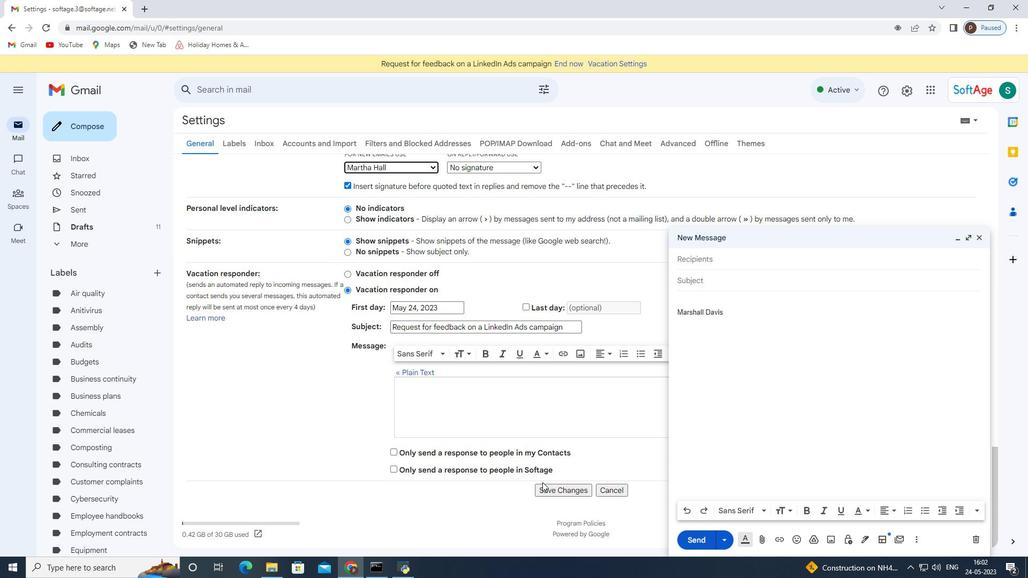 
Action: Mouse pressed left at (544, 491)
Screenshot: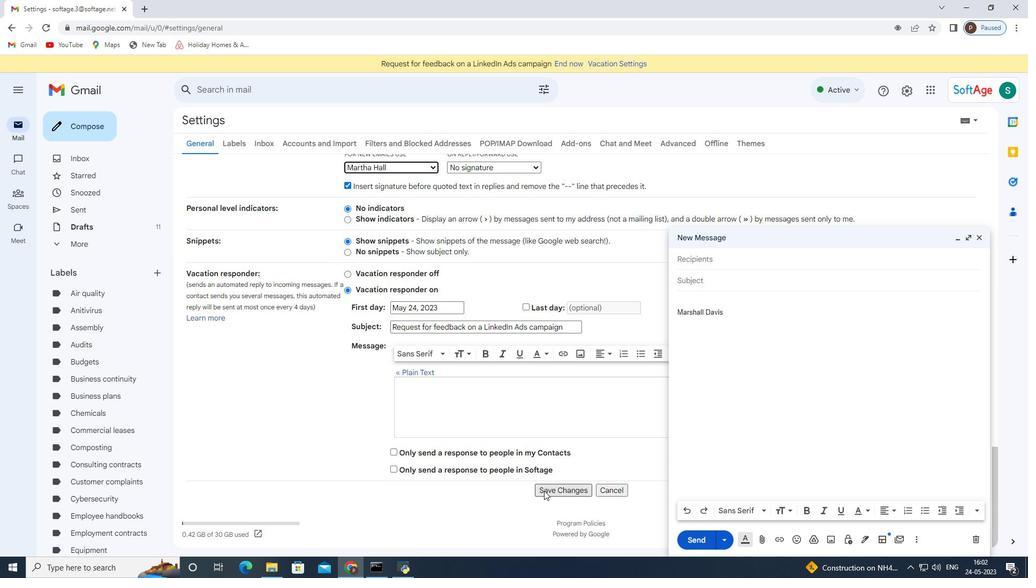 
Action: Mouse moved to (978, 237)
Screenshot: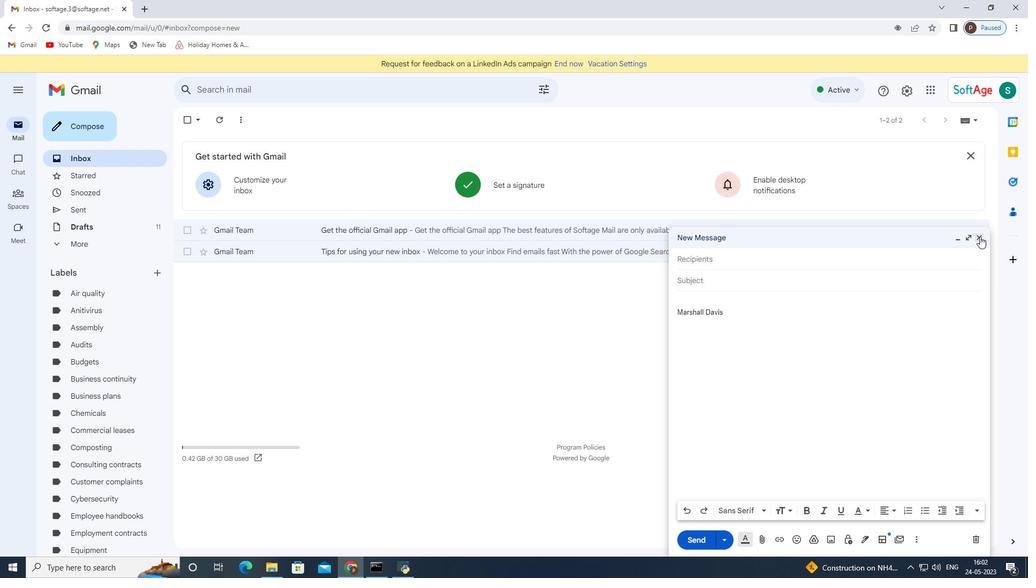 
Action: Mouse pressed left at (978, 237)
Screenshot: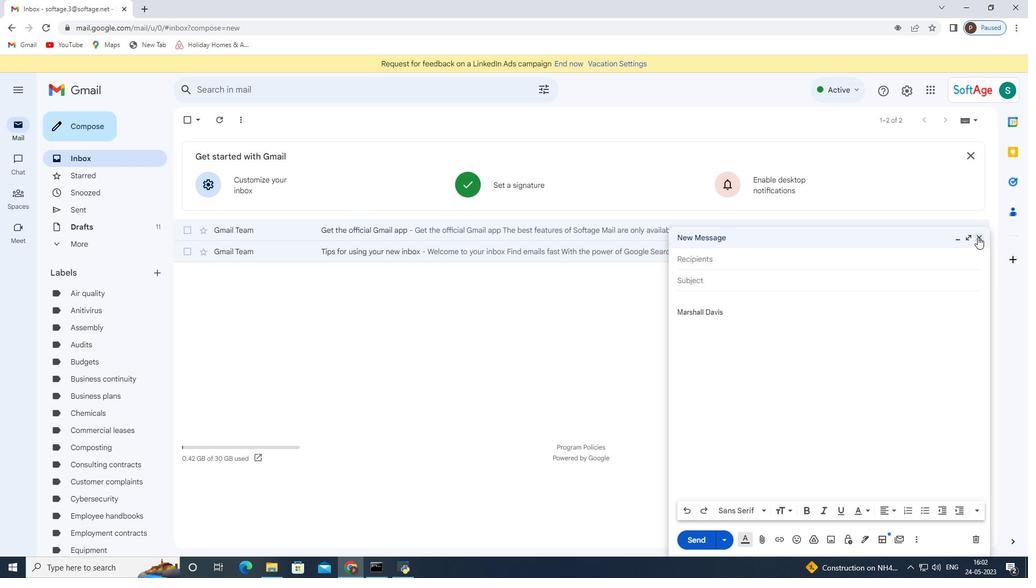 
Action: Mouse moved to (80, 124)
Screenshot: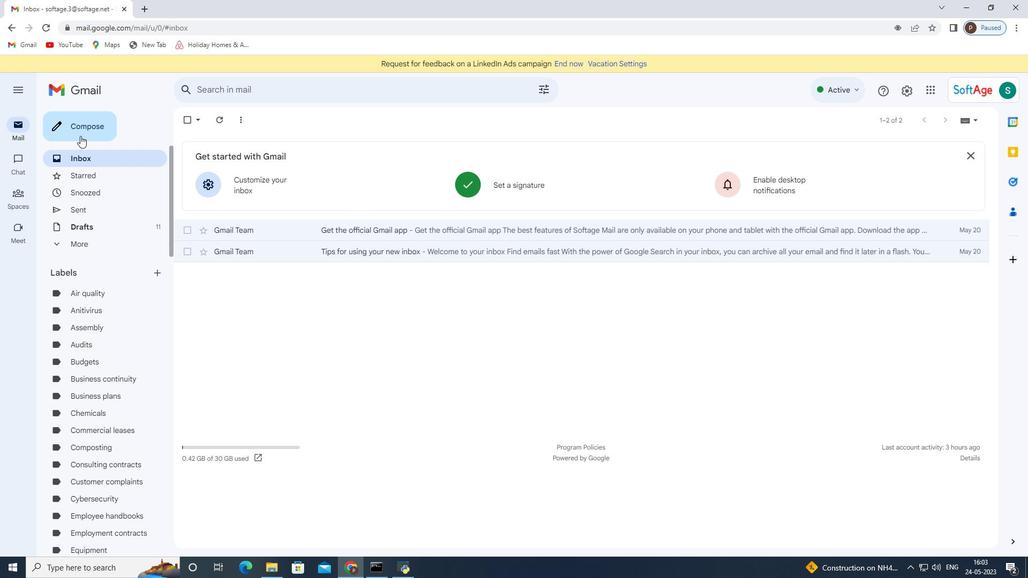 
Action: Mouse pressed left at (80, 124)
Screenshot: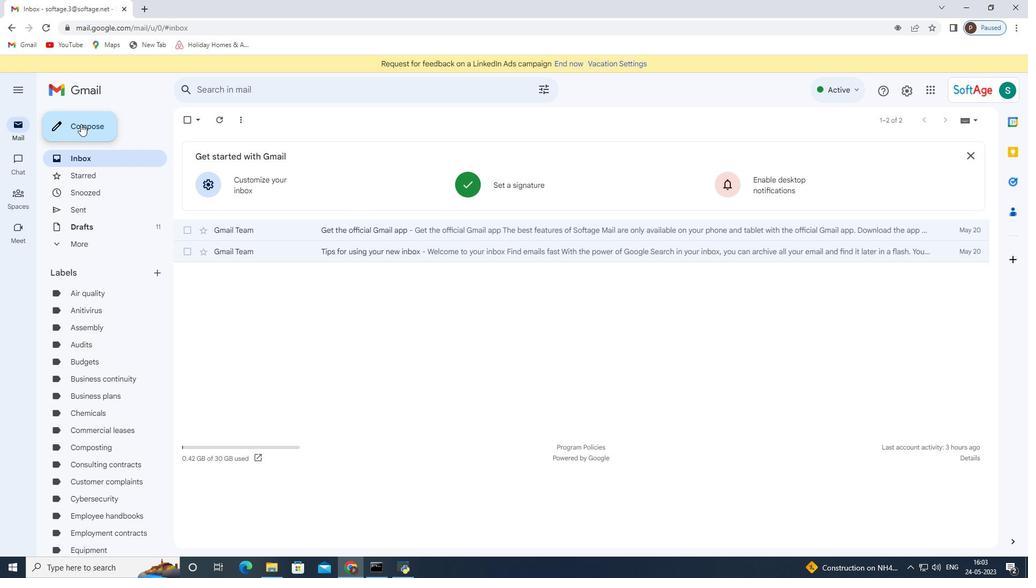 
Action: Mouse moved to (713, 277)
Screenshot: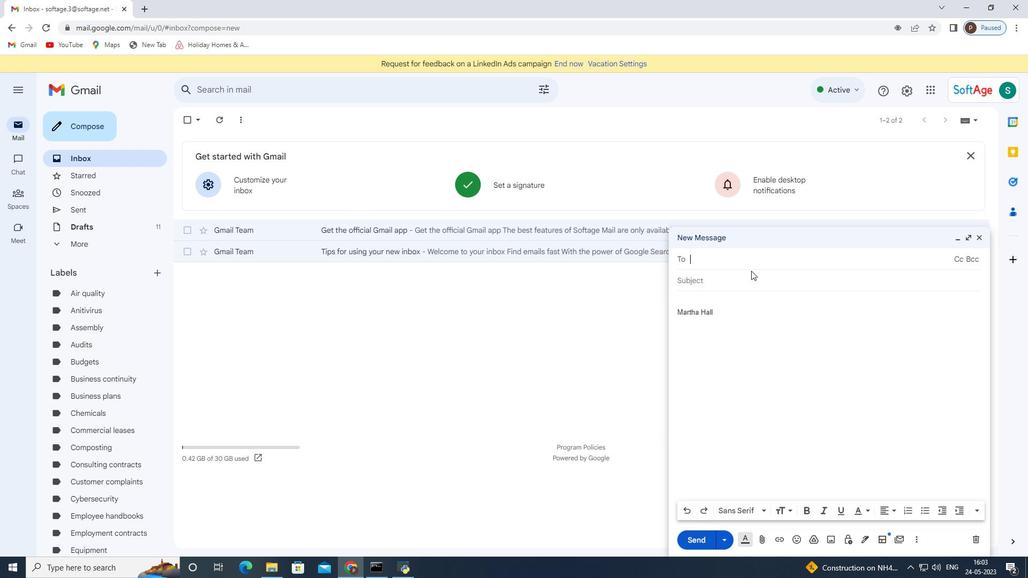 
Action: Mouse pressed left at (713, 277)
Screenshot: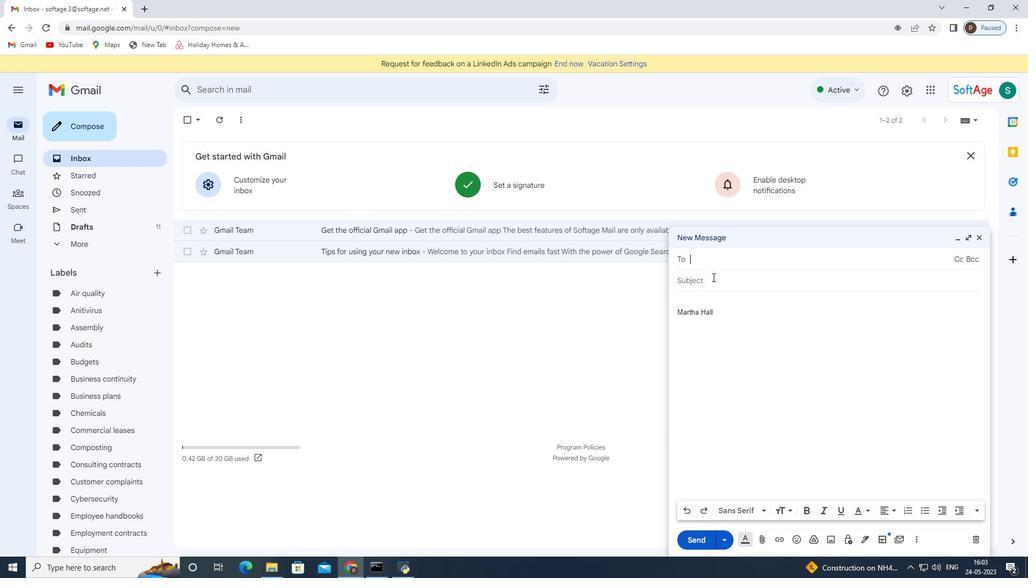 
Action: Key pressed <Key.shift>Feedback<Key.space>on<Key.space>an<Key.space><Key.shift>Instagram<Key.space><Key.shift>Ads<Key.space>campaign<Key.tab><Key.shift>I<Key.space>would<Key.space>like<Key.space>to<Key.space>request<Key.space>a<Key.space>review<Key.space>of<Key.space>the<Key.space>proposal<Key.space>before<Key.space>it<Key.space>
Screenshot: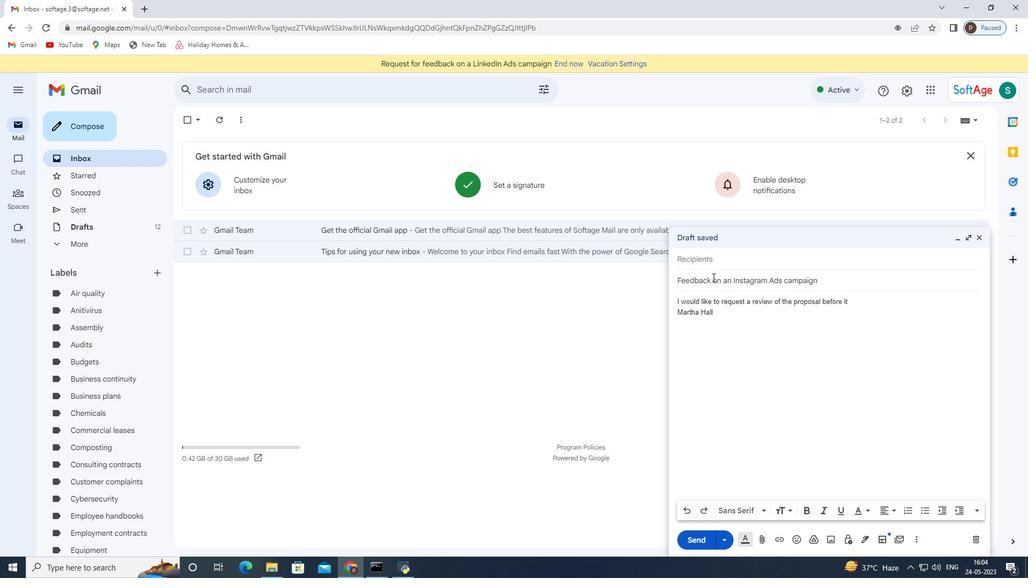 
Action: Mouse moved to (537, 139)
Screenshot: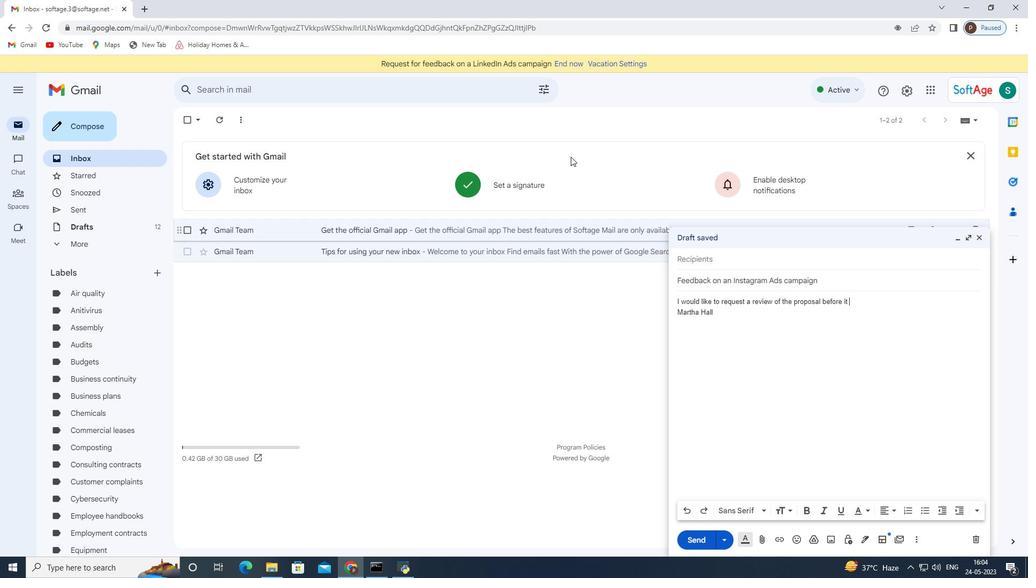 
Action: Key pressed i
Screenshot: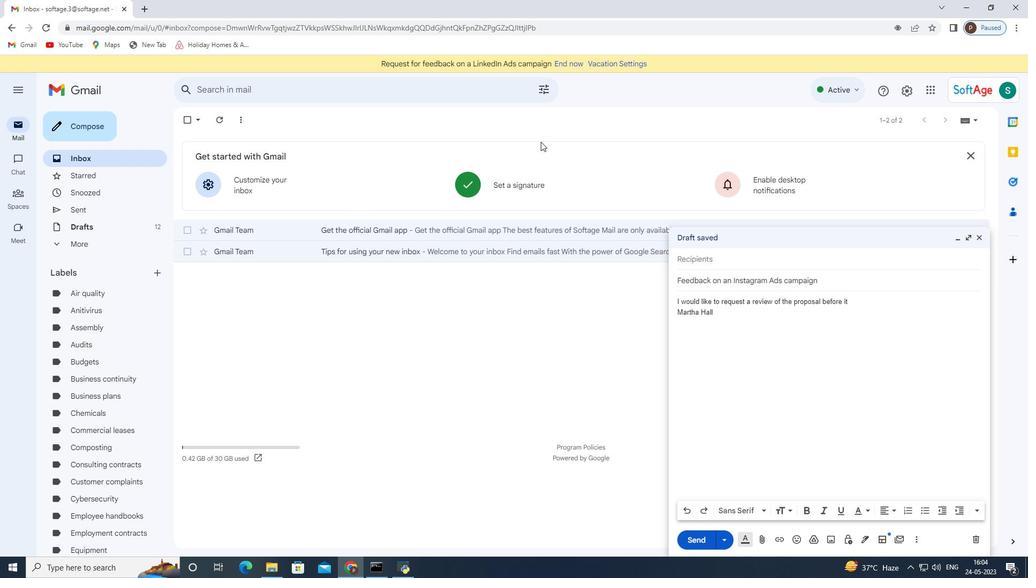 
Action: Mouse moved to (318, 57)
Screenshot: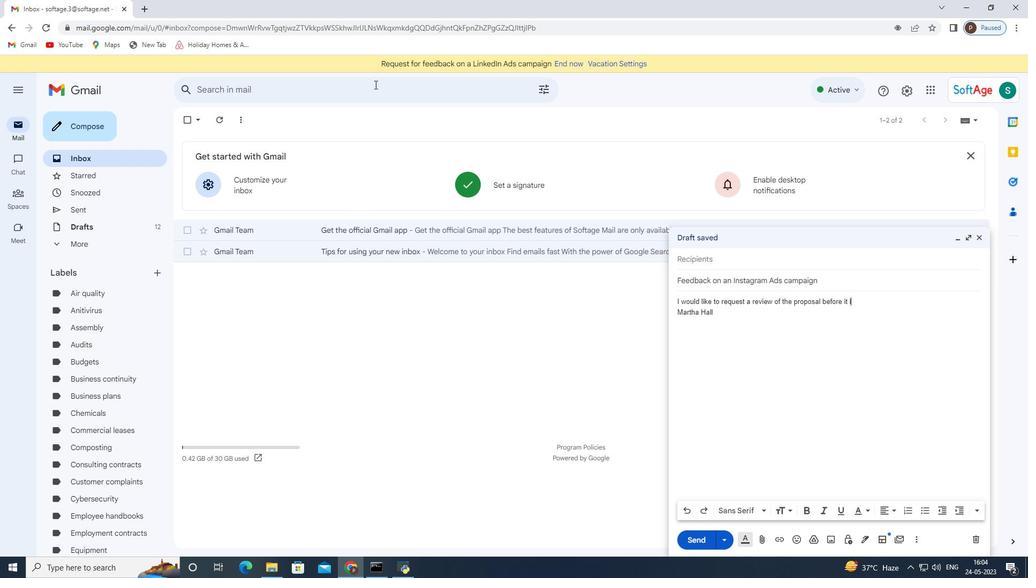 
Action: Key pressed s<Key.space>submitted.<Key.enter>
Screenshot: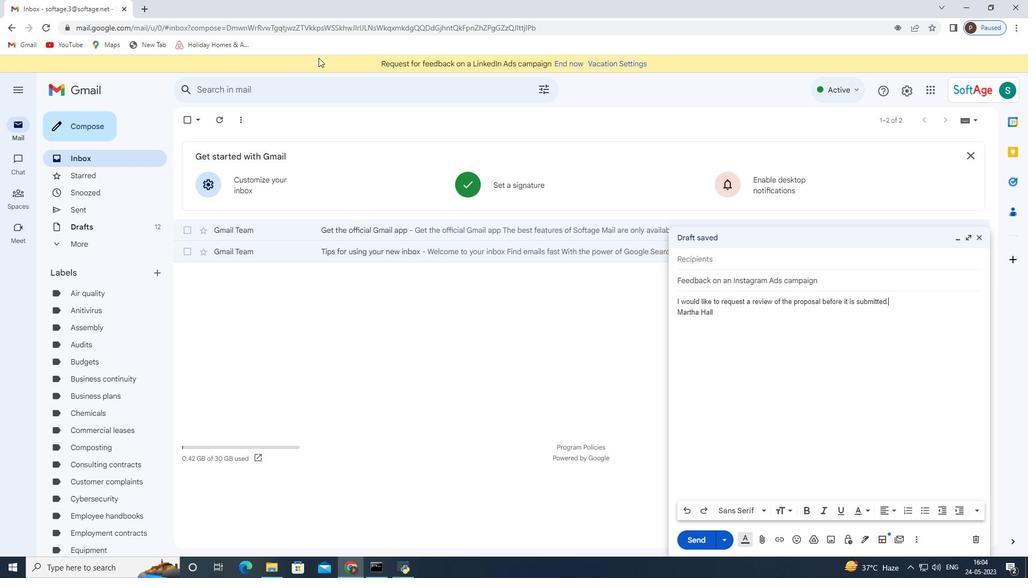 
Action: Mouse moved to (690, 263)
Screenshot: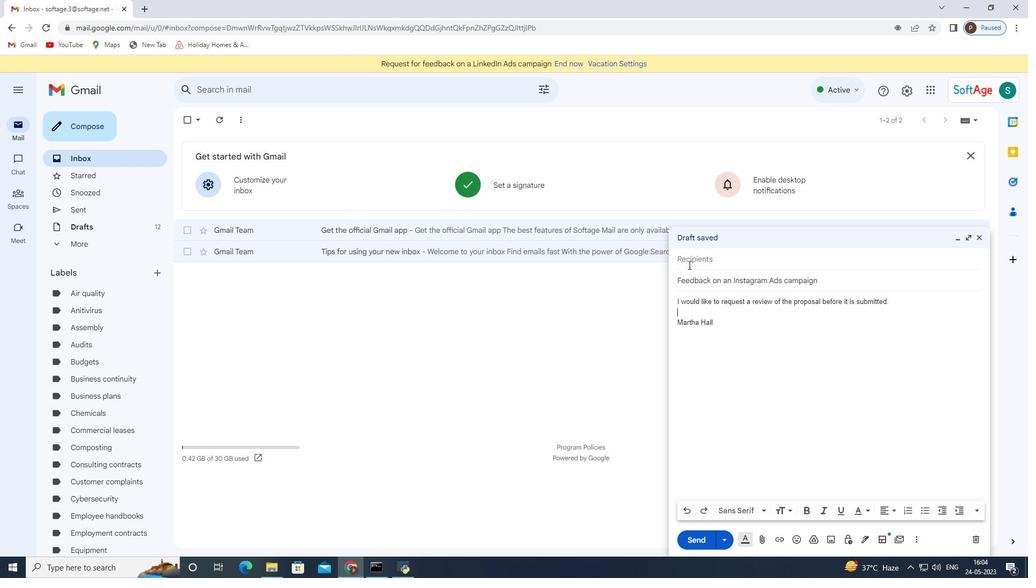 
Action: Mouse pressed left at (690, 263)
Screenshot: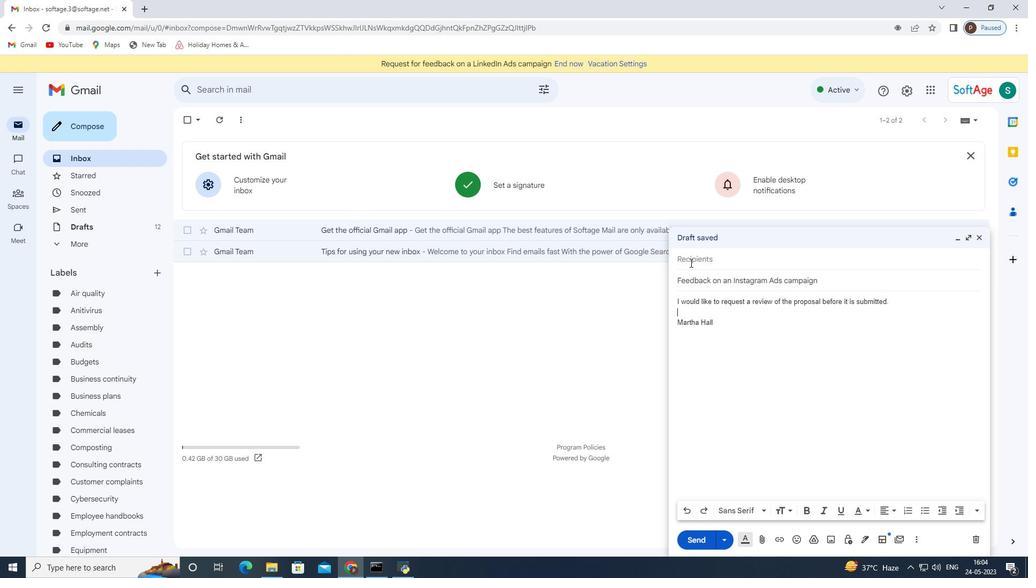 
Action: Mouse moved to (691, 263)
Screenshot: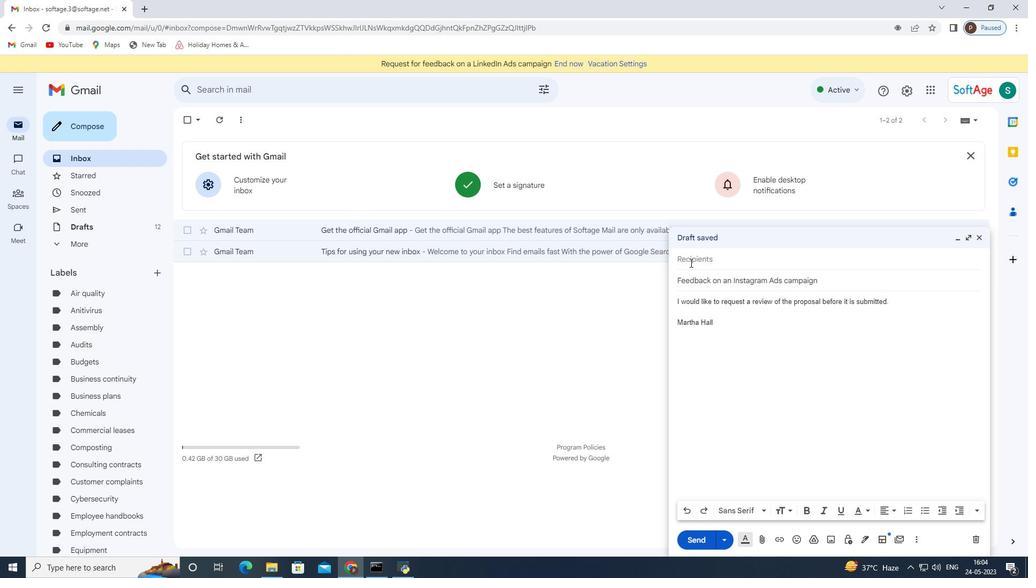
Action: Key pressed softage.4<Key.shift>@softage.net
Screenshot: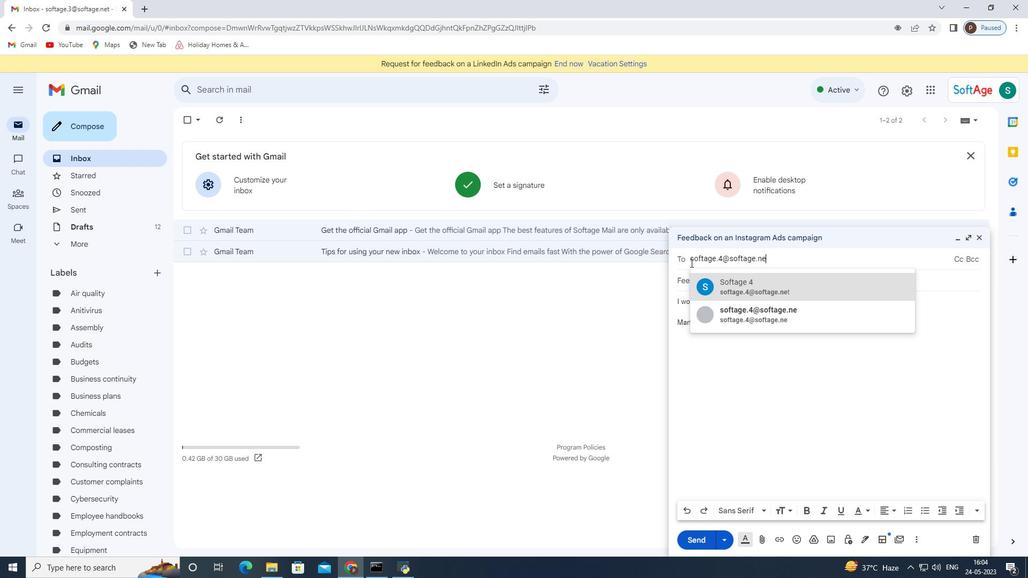 
Action: Mouse moved to (775, 280)
Screenshot: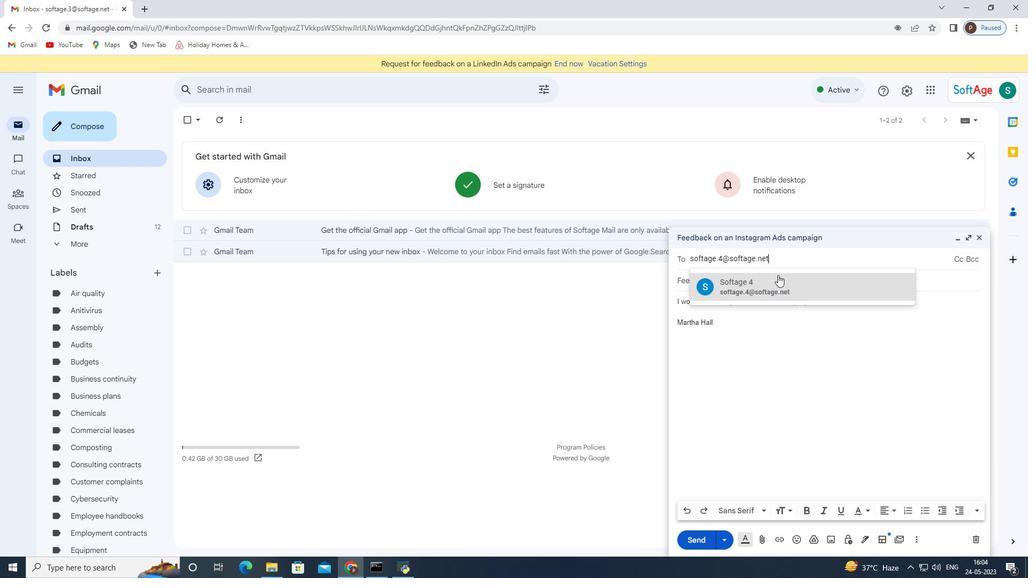 
Action: Mouse pressed left at (775, 280)
Screenshot: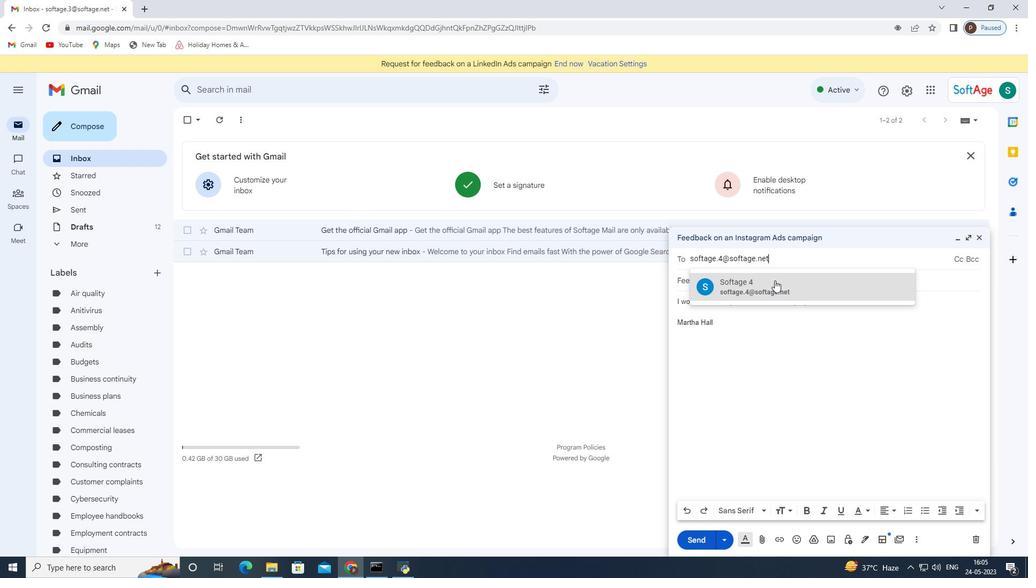 
Action: Mouse moved to (776, 358)
Screenshot: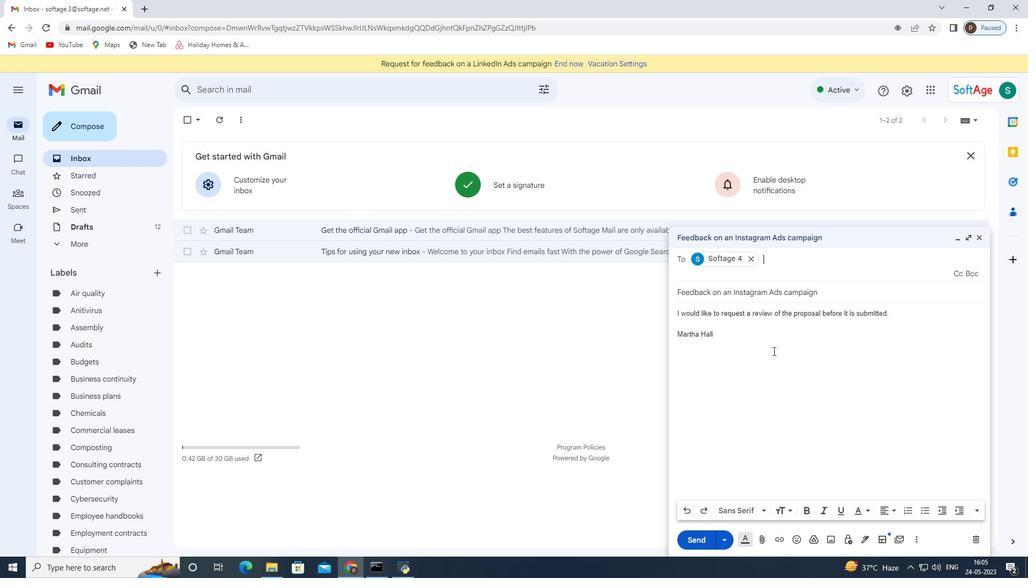 
Action: Mouse scrolled (776, 358) with delta (0, 0)
Screenshot: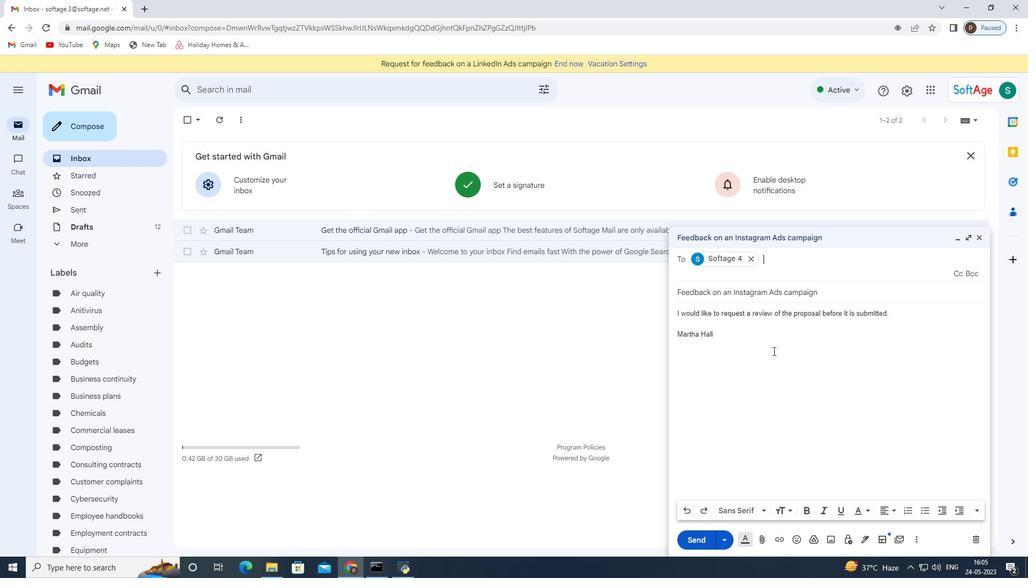 
Action: Mouse moved to (761, 542)
Screenshot: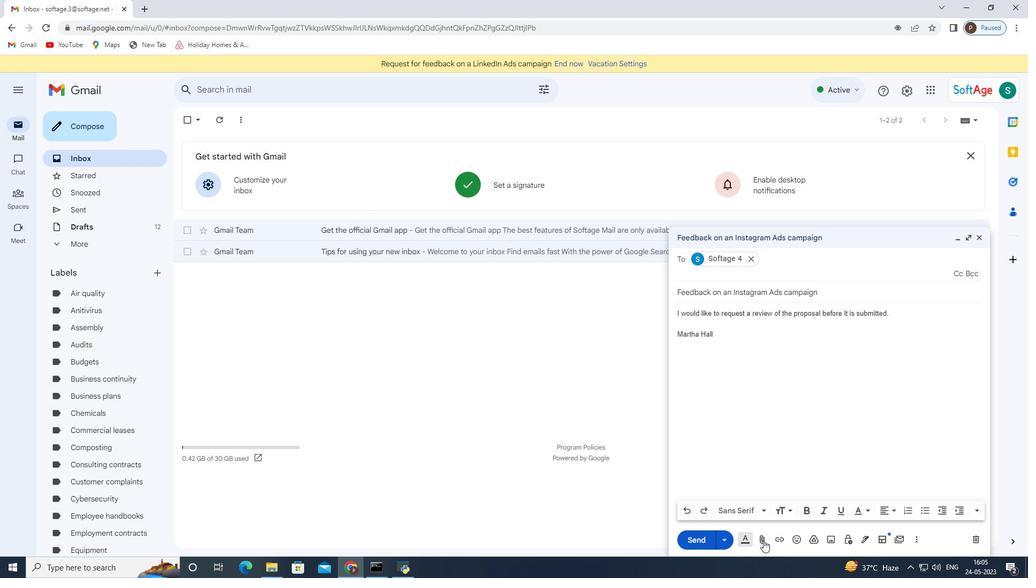 
Action: Mouse pressed left at (761, 542)
Screenshot: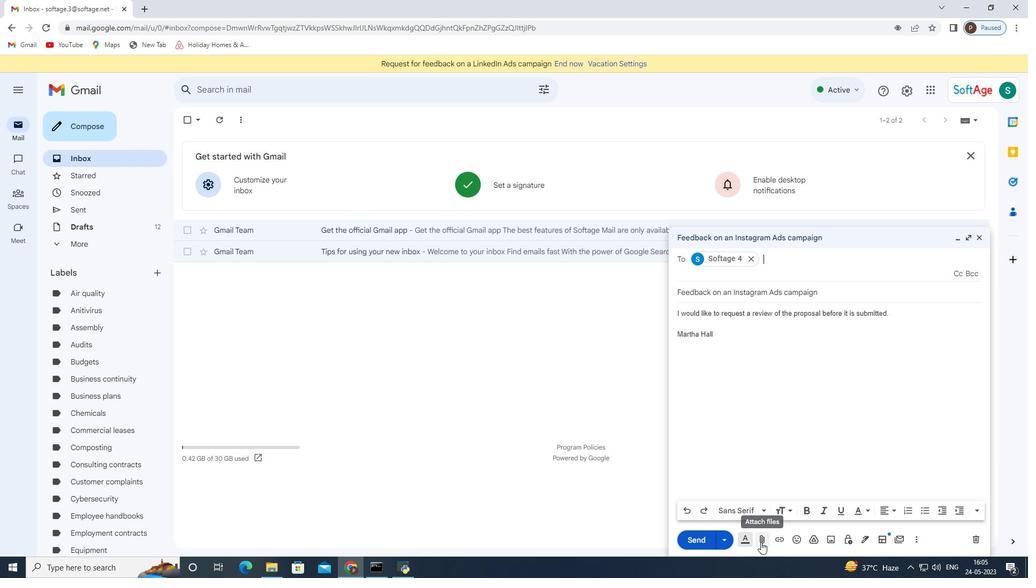 
Action: Mouse moved to (188, 90)
Screenshot: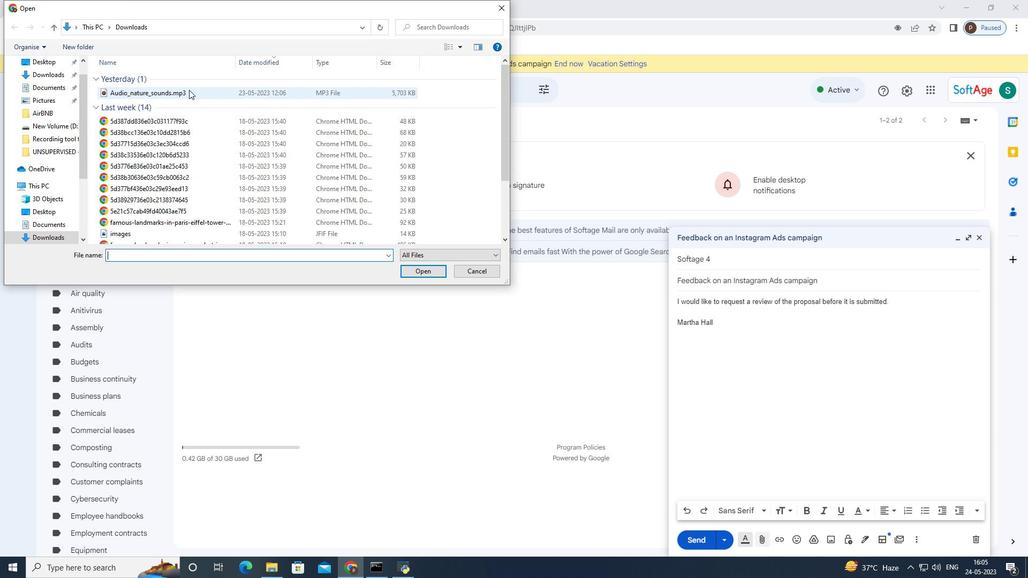
Action: Mouse pressed left at (188, 90)
Screenshot: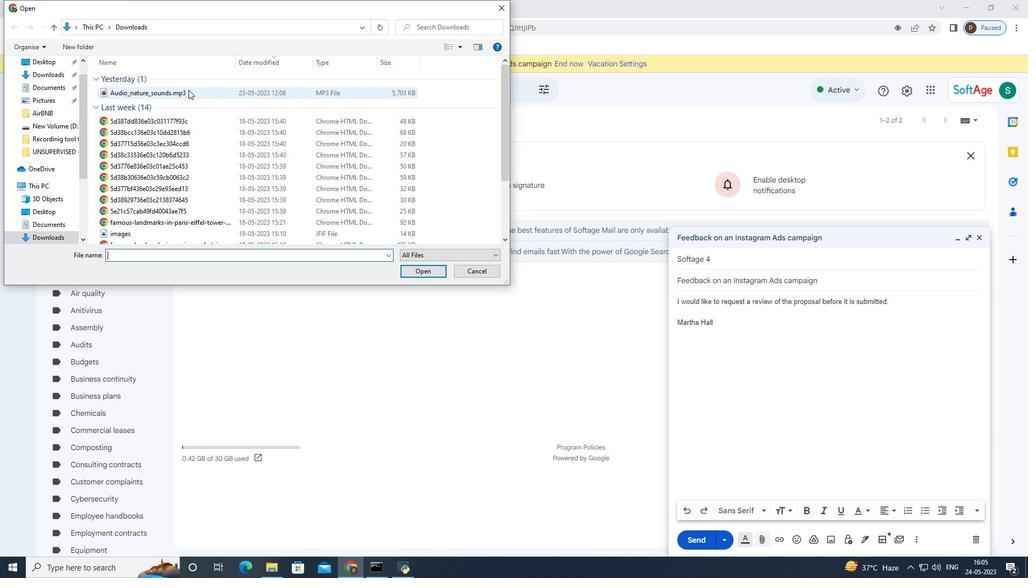
Action: Mouse moved to (431, 271)
Screenshot: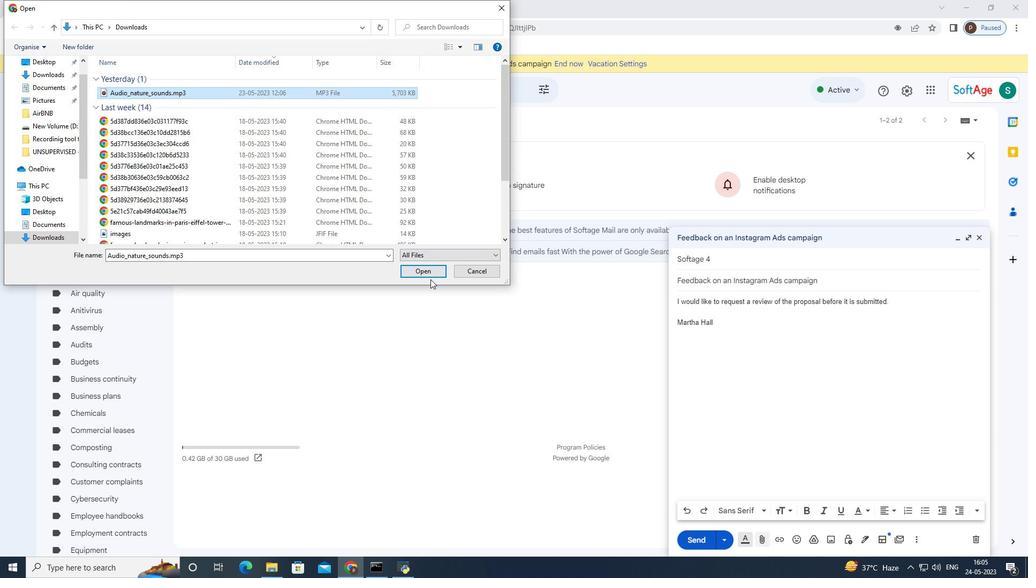 
Action: Mouse pressed left at (431, 271)
Screenshot: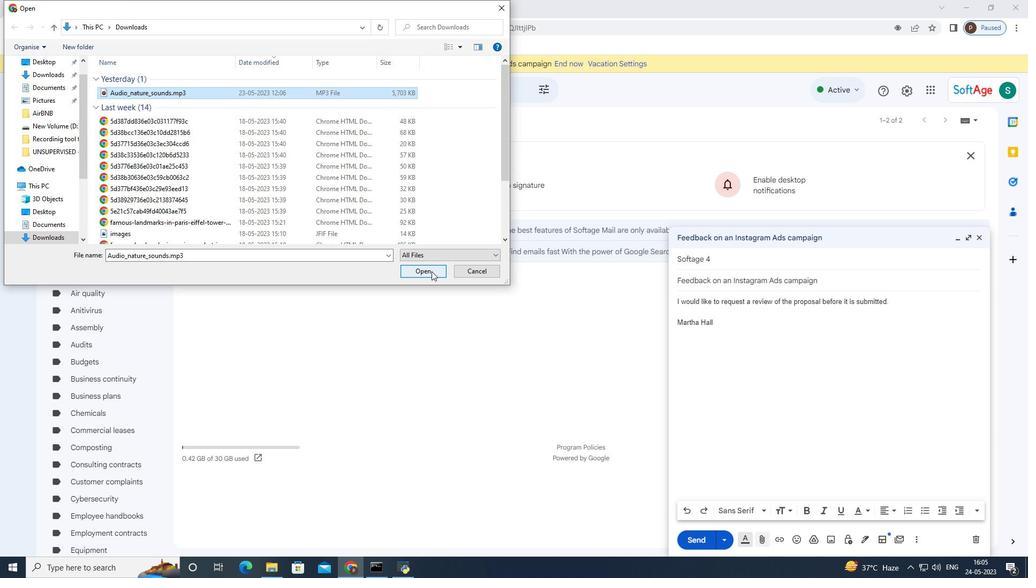 
Action: Mouse moved to (893, 303)
Screenshot: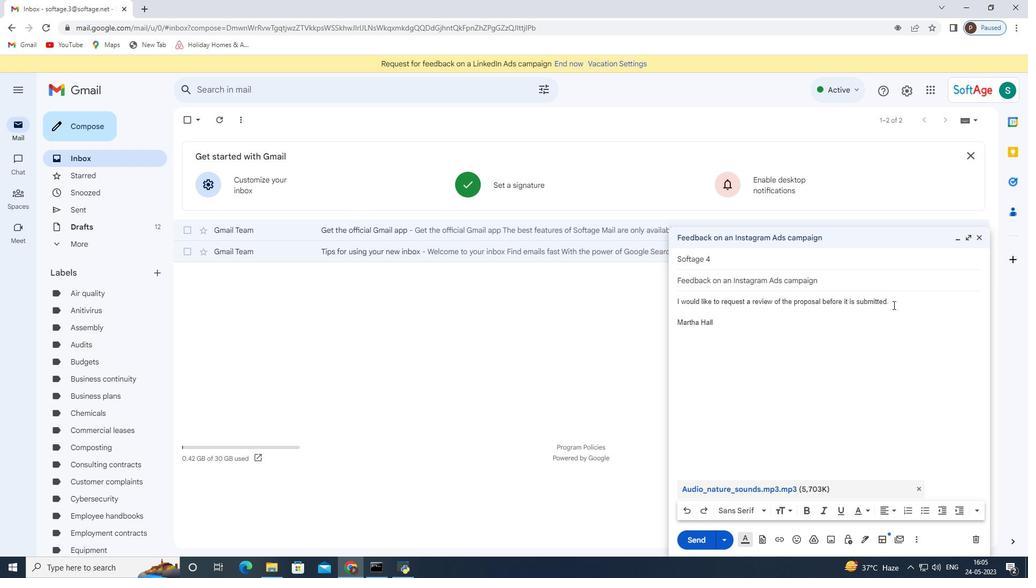 
Action: Mouse pressed left at (893, 303)
Screenshot: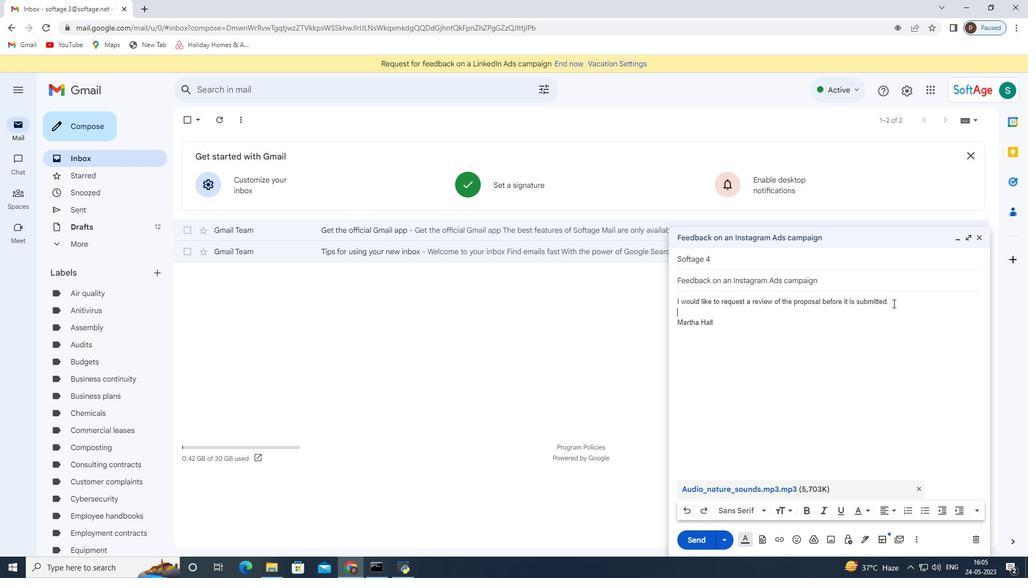 
Action: Mouse pressed left at (893, 303)
Screenshot: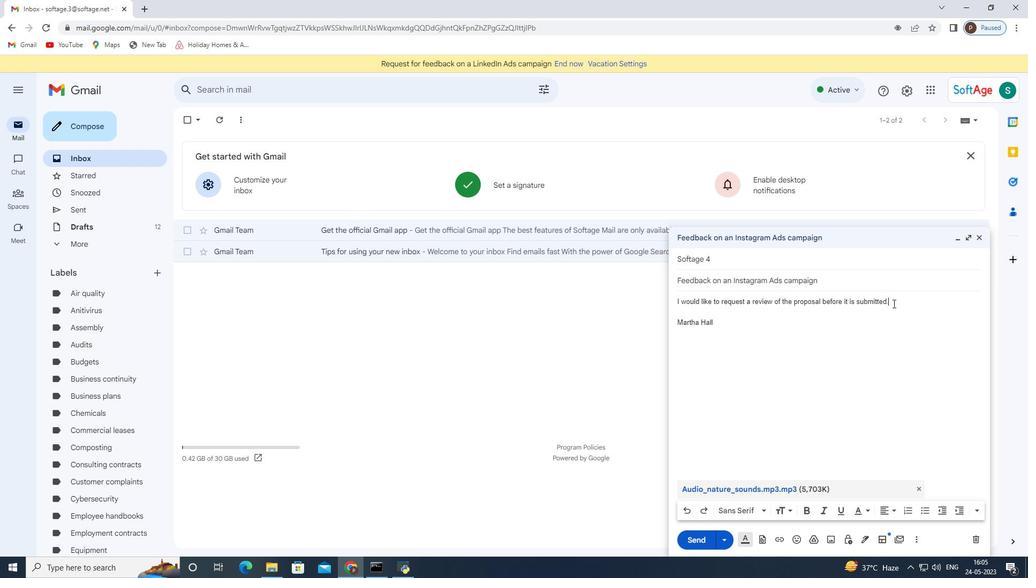 
Action: Mouse pressed left at (893, 303)
Screenshot: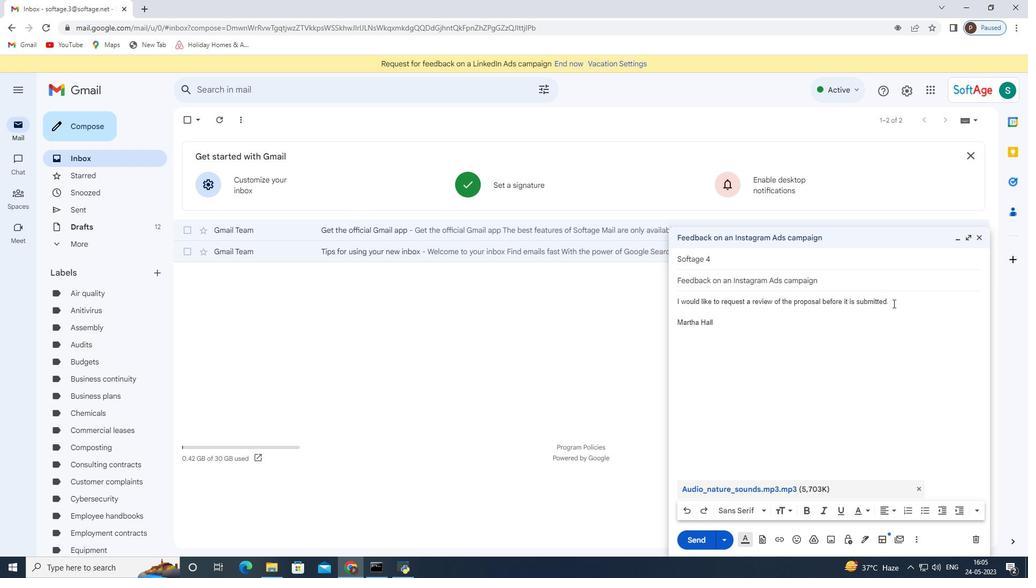 
Action: Mouse moved to (766, 509)
Screenshot: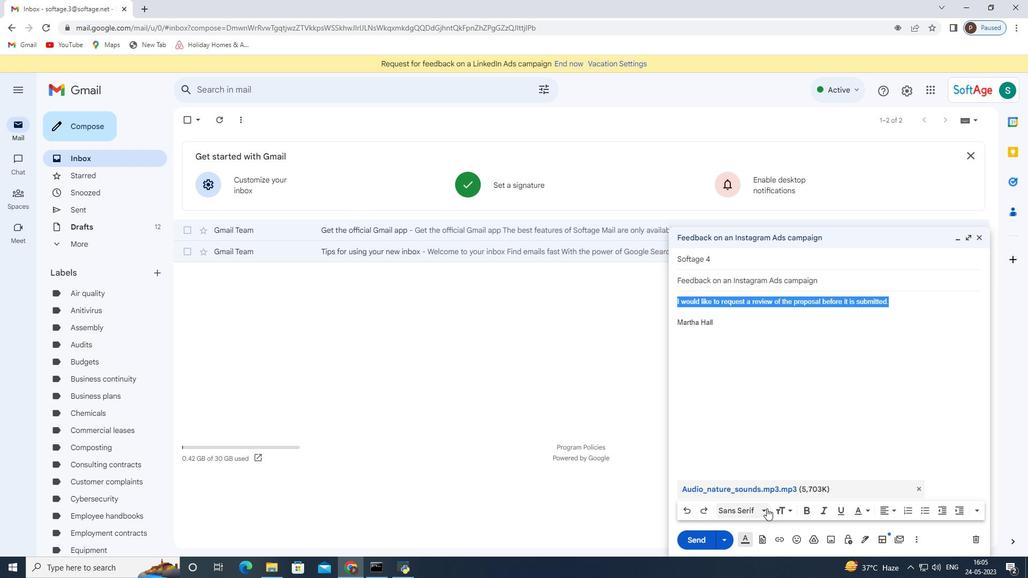 
Action: Mouse pressed left at (766, 509)
Screenshot: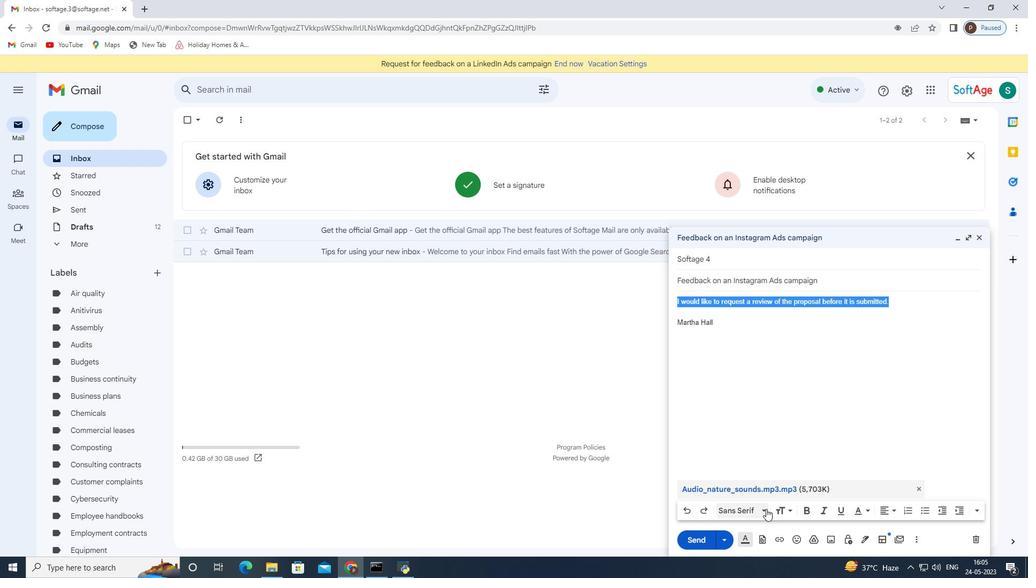 
Action: Mouse moved to (770, 406)
Screenshot: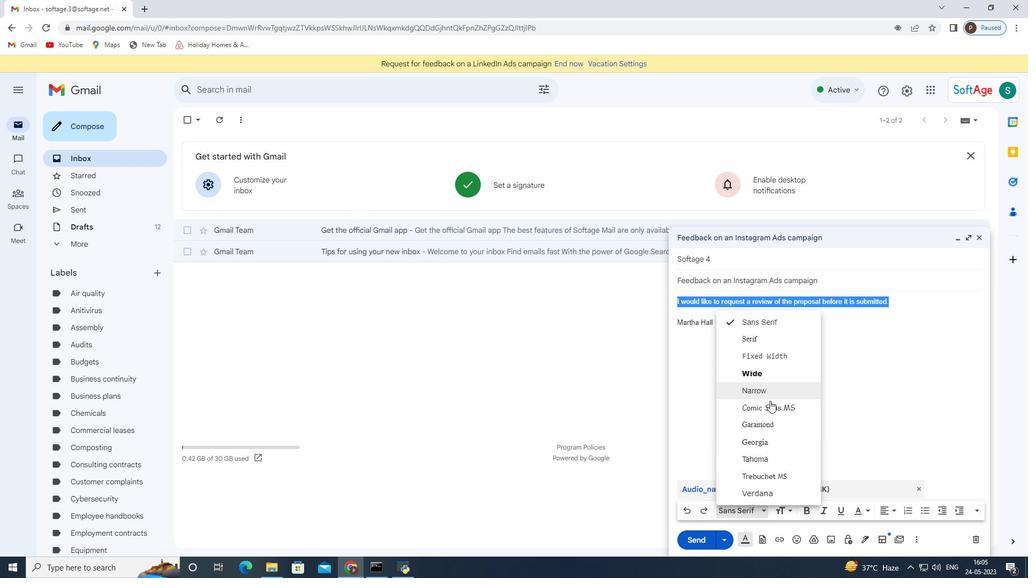 
Action: Mouse pressed left at (770, 406)
Screenshot: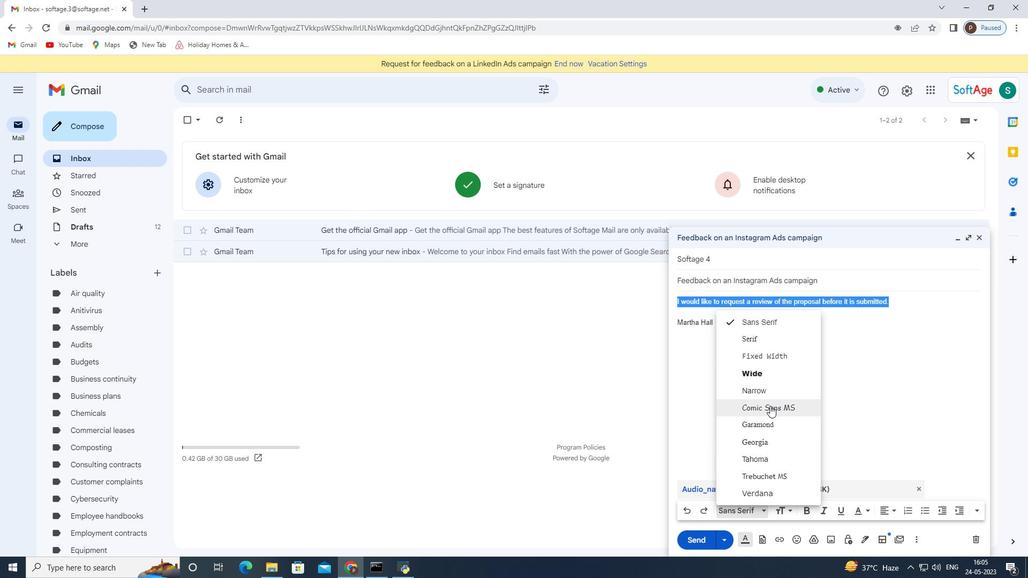 
Action: Mouse moved to (746, 339)
Screenshot: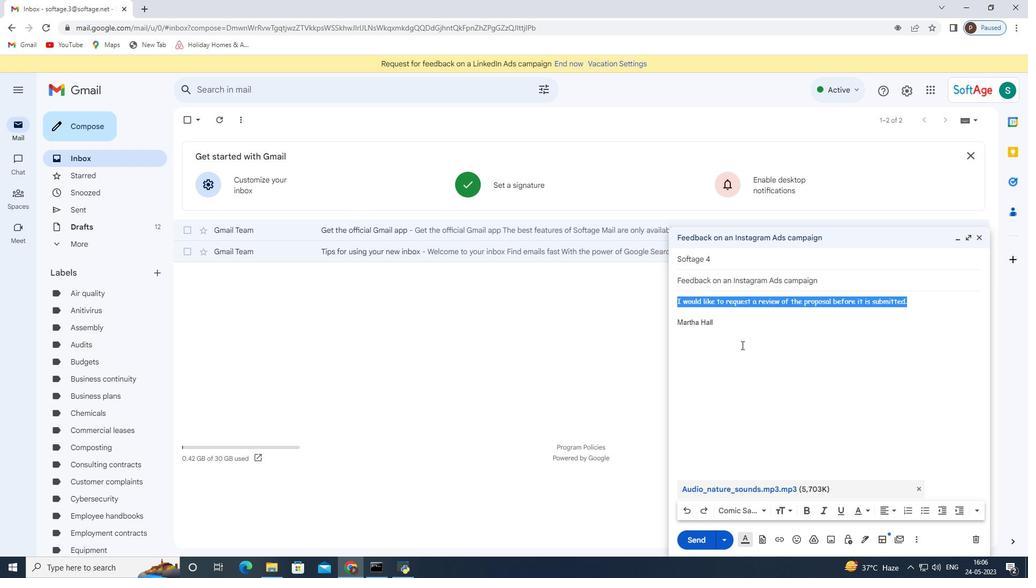 
Action: Mouse pressed left at (746, 339)
Screenshot: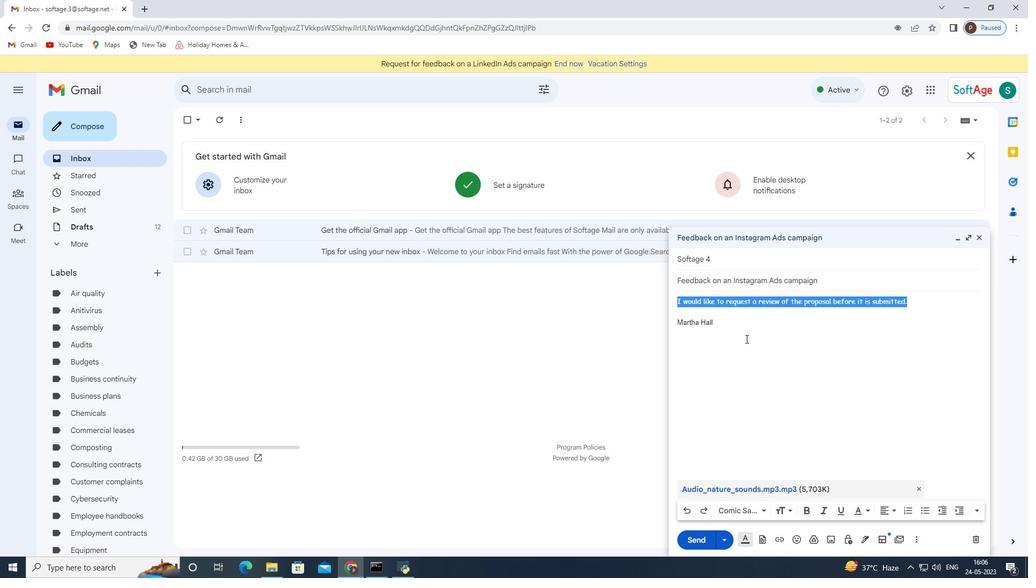 
Action: Mouse moved to (841, 291)
Screenshot: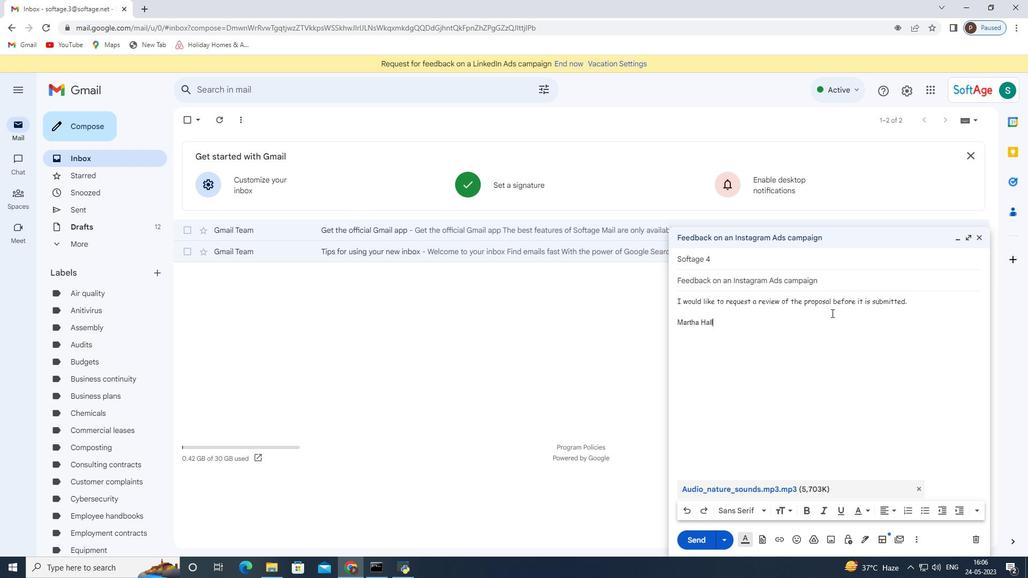
Action: Mouse pressed left at (841, 291)
Screenshot: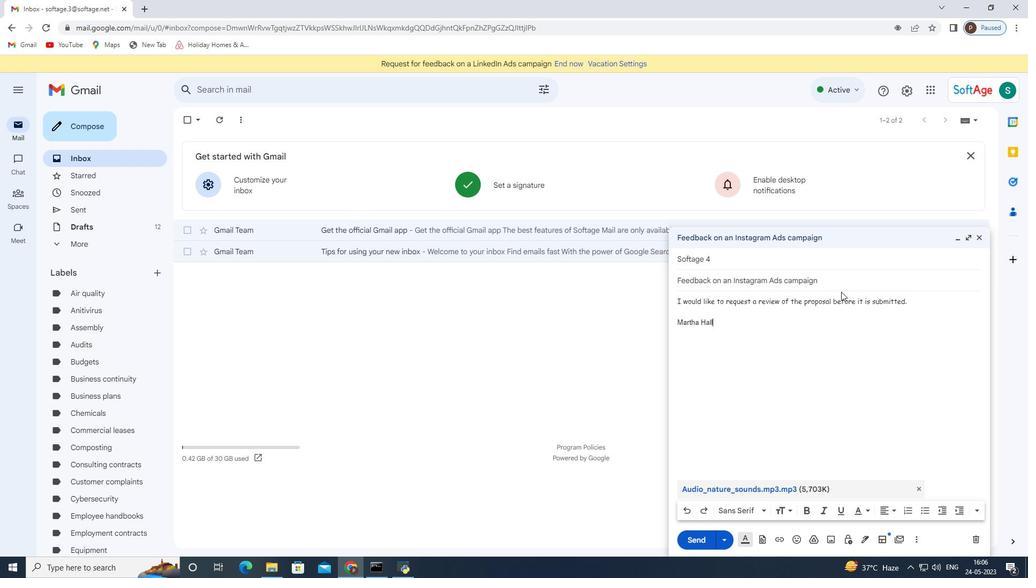 
Action: Mouse moved to (841, 305)
Screenshot: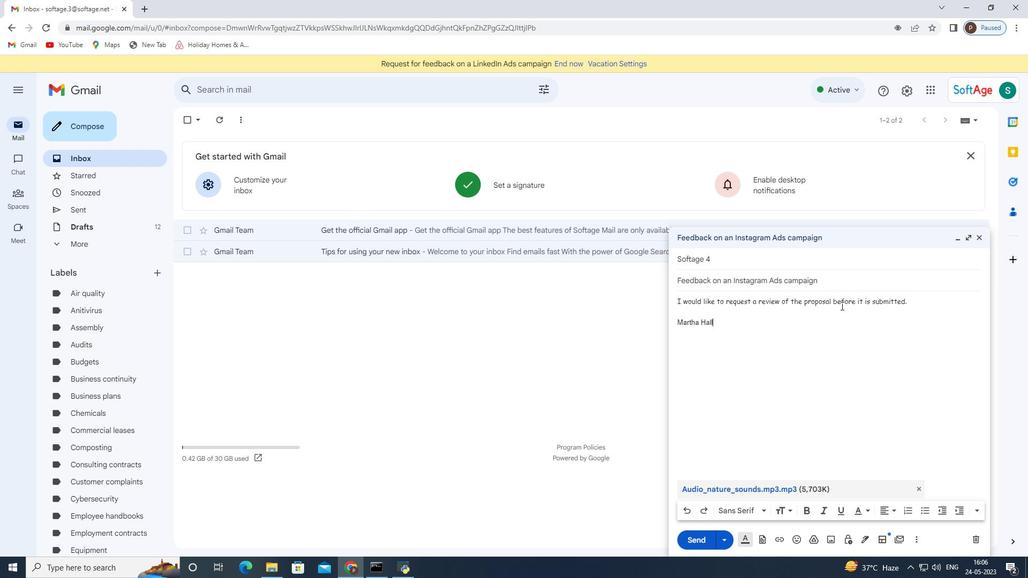 
Action: Mouse pressed left at (841, 305)
Screenshot: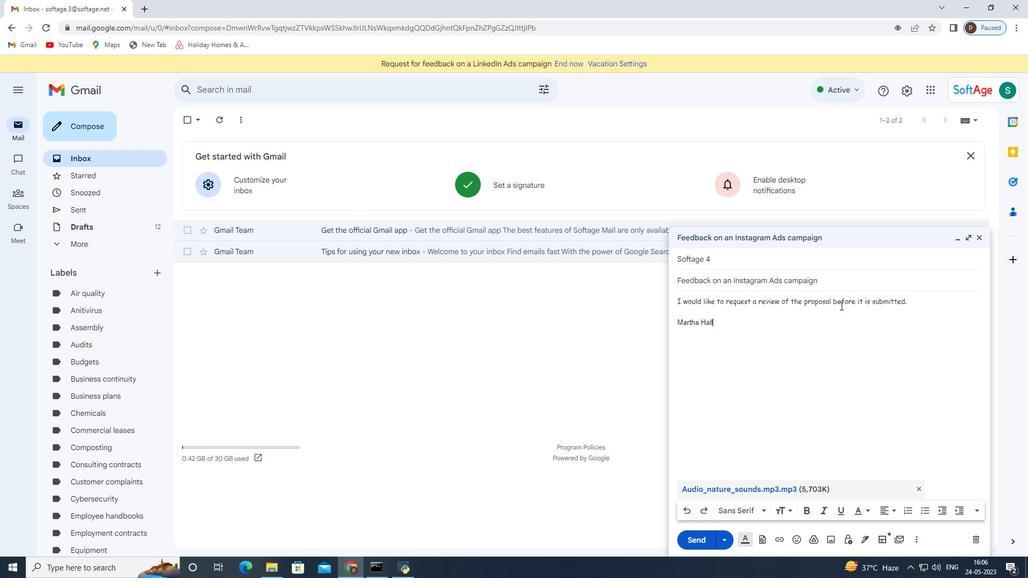 
Action: Mouse pressed left at (841, 305)
Screenshot: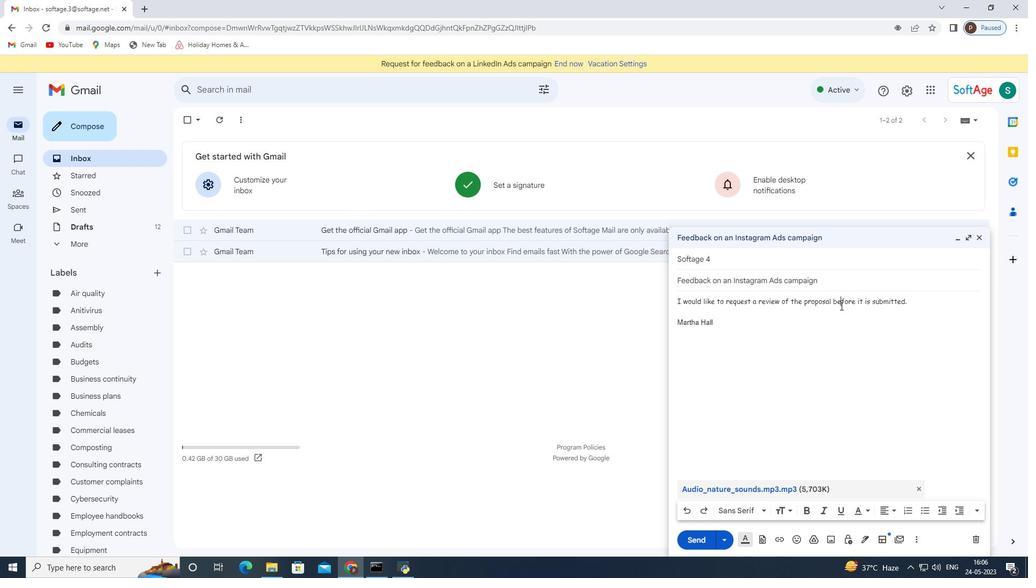 
Action: Mouse pressed left at (841, 305)
Screenshot: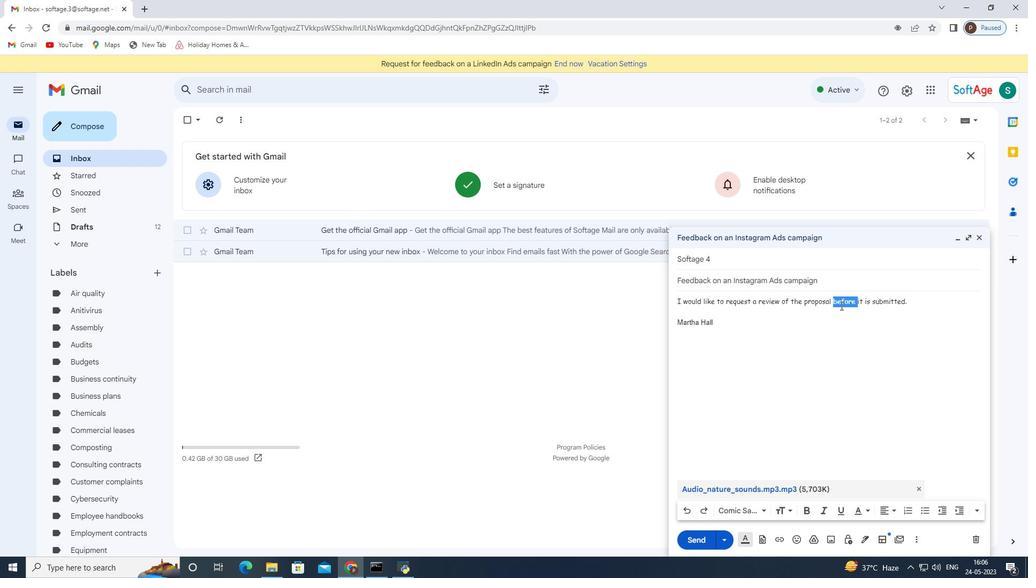 
Action: Mouse moved to (842, 508)
Screenshot: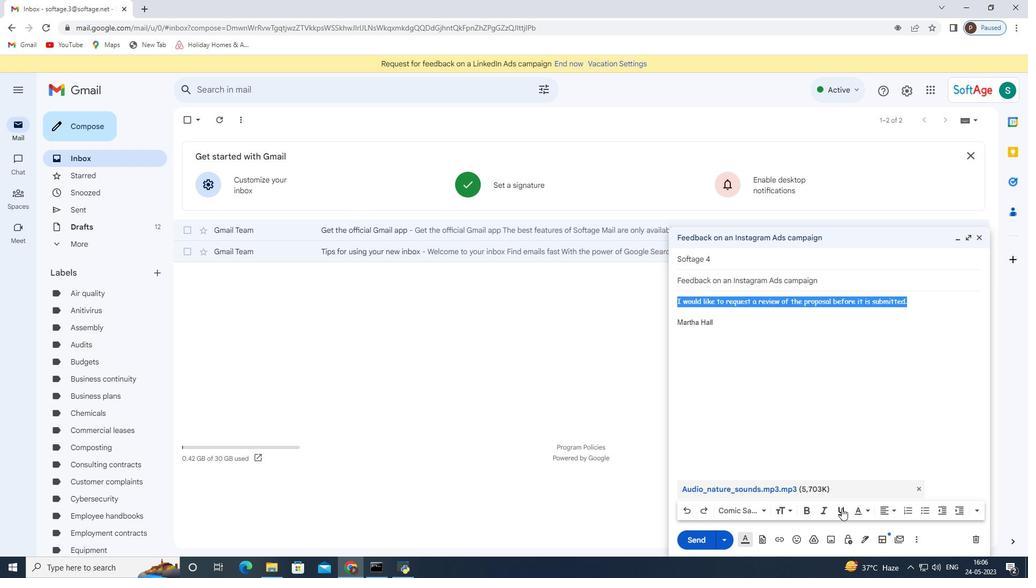 
Action: Mouse pressed left at (842, 508)
Screenshot: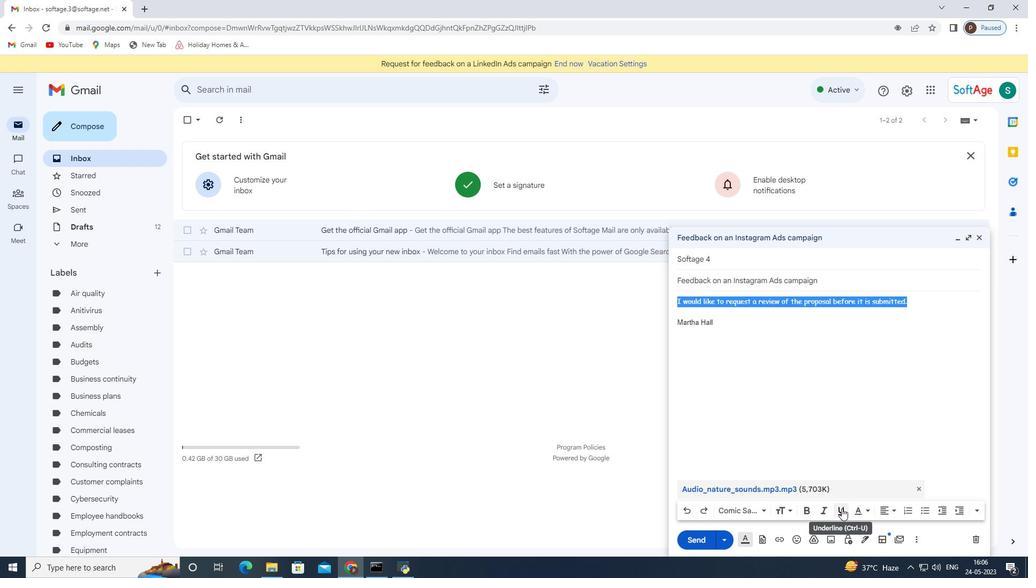 
Action: Mouse moved to (772, 364)
Screenshot: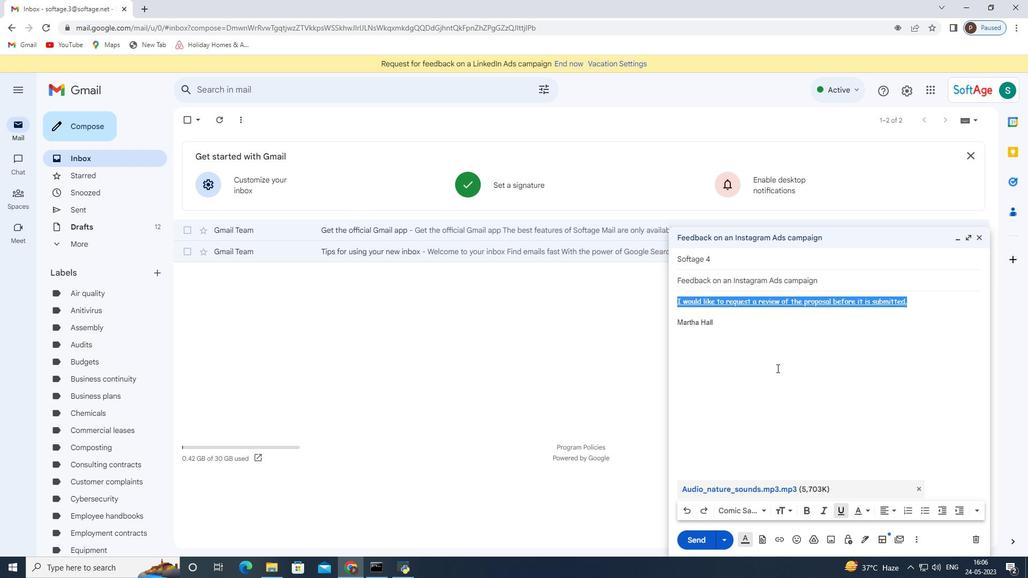 
Action: Mouse pressed left at (772, 364)
Screenshot: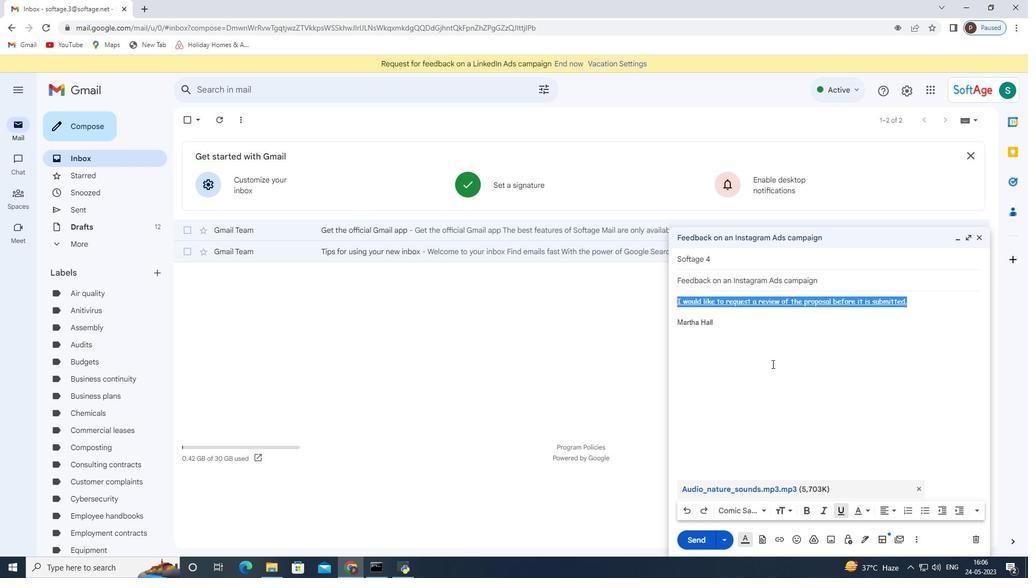 
Action: Mouse moved to (701, 537)
Screenshot: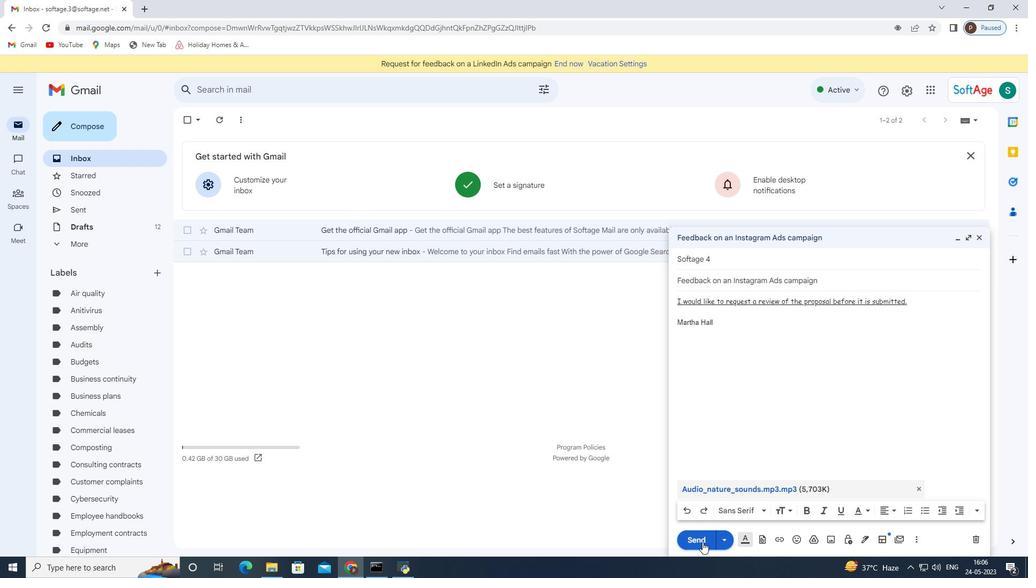 
Action: Mouse pressed left at (701, 537)
Screenshot: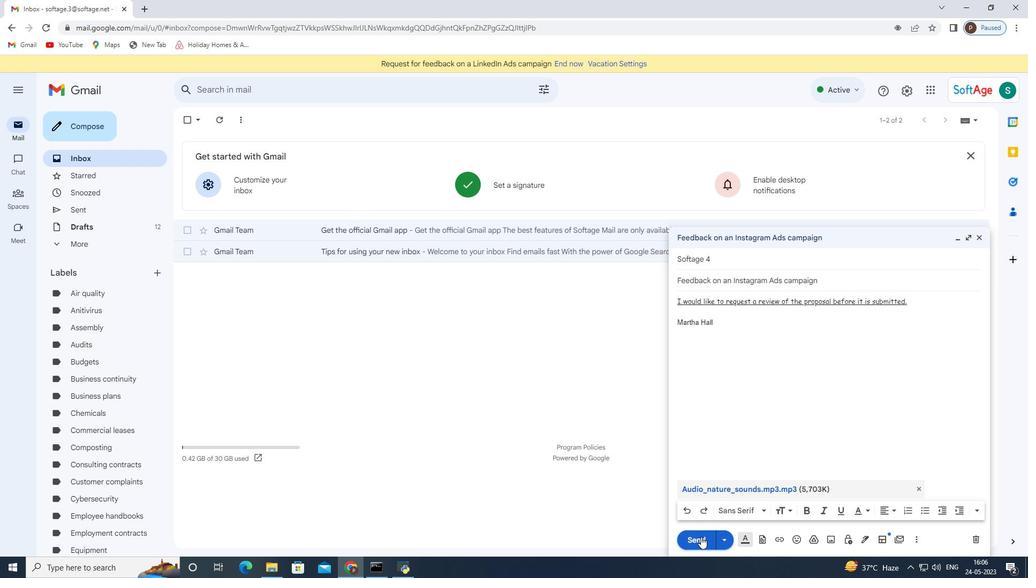 
Action: Mouse moved to (107, 206)
Screenshot: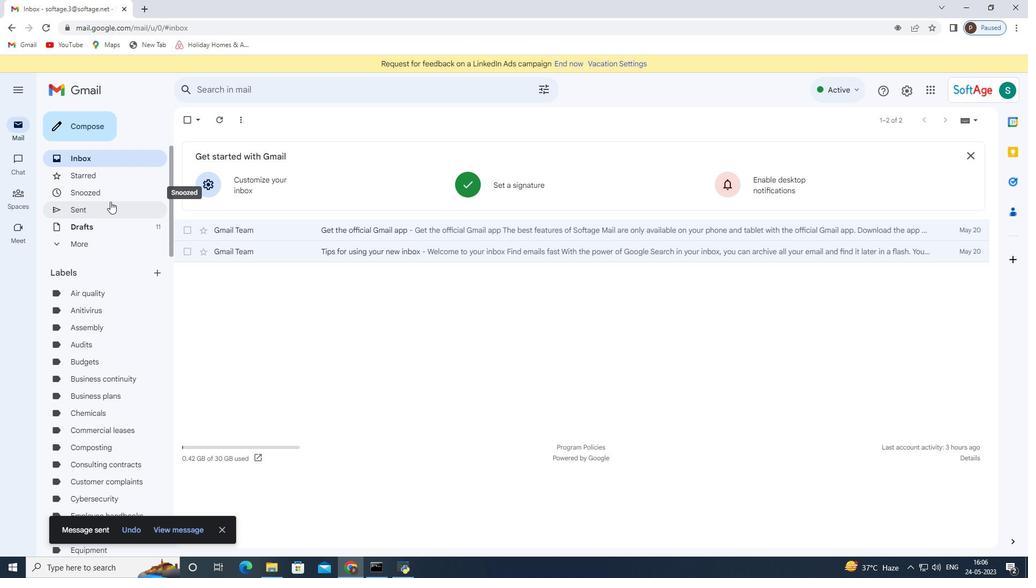 
Action: Mouse pressed left at (107, 206)
Screenshot: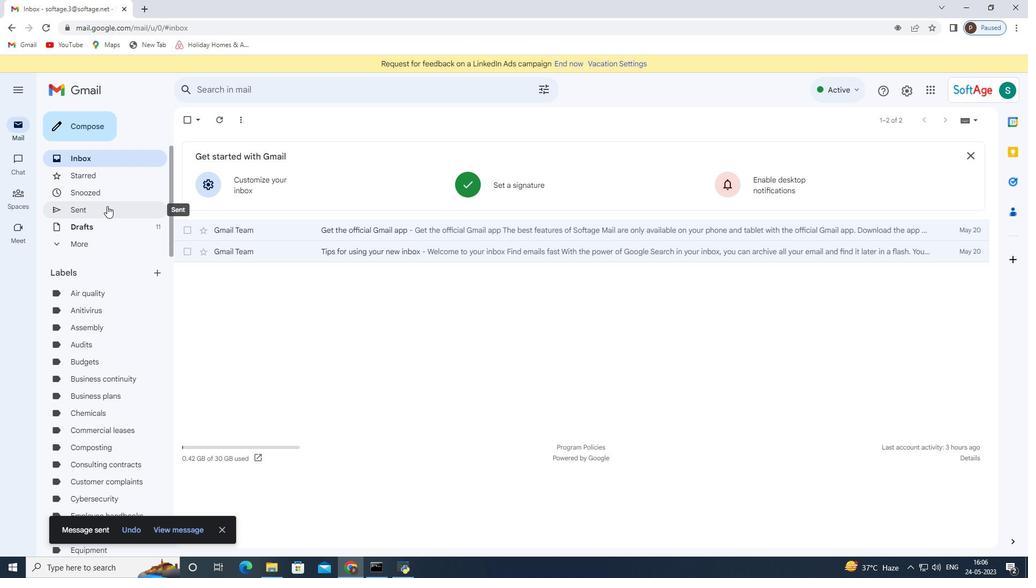
Action: Mouse moved to (501, 188)
Screenshot: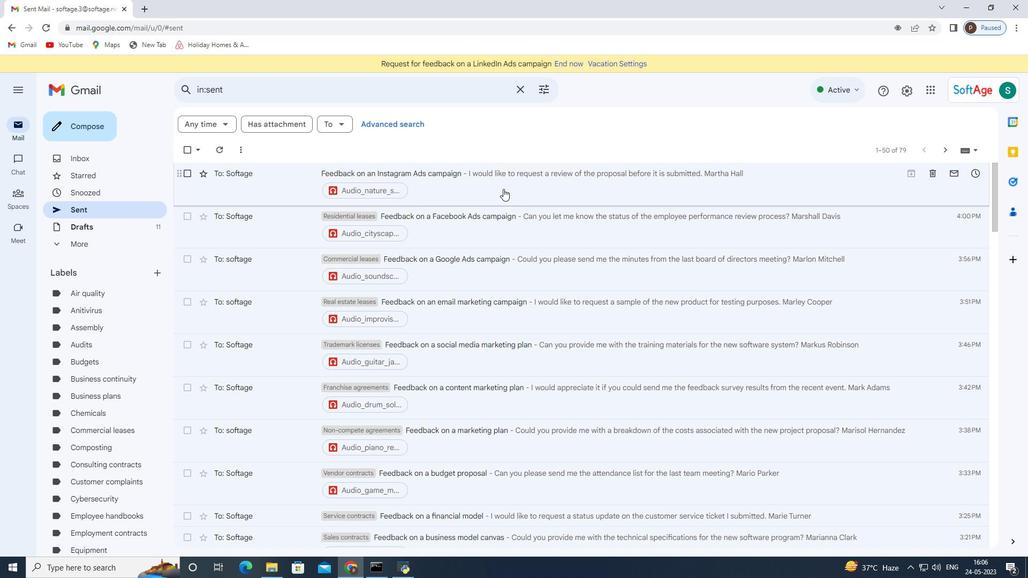
Action: Mouse pressed right at (501, 188)
Screenshot: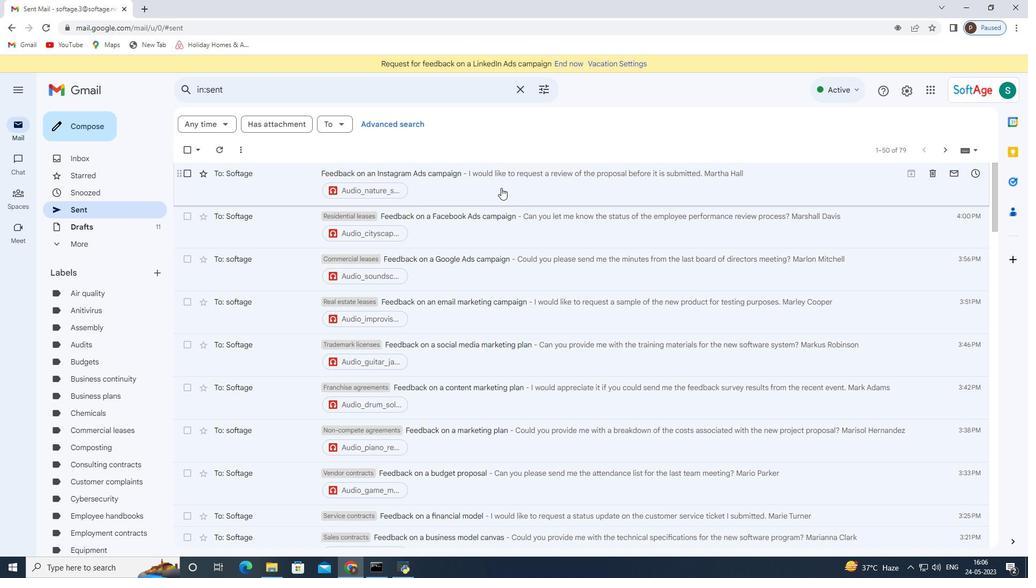 
Action: Mouse moved to (559, 363)
Screenshot: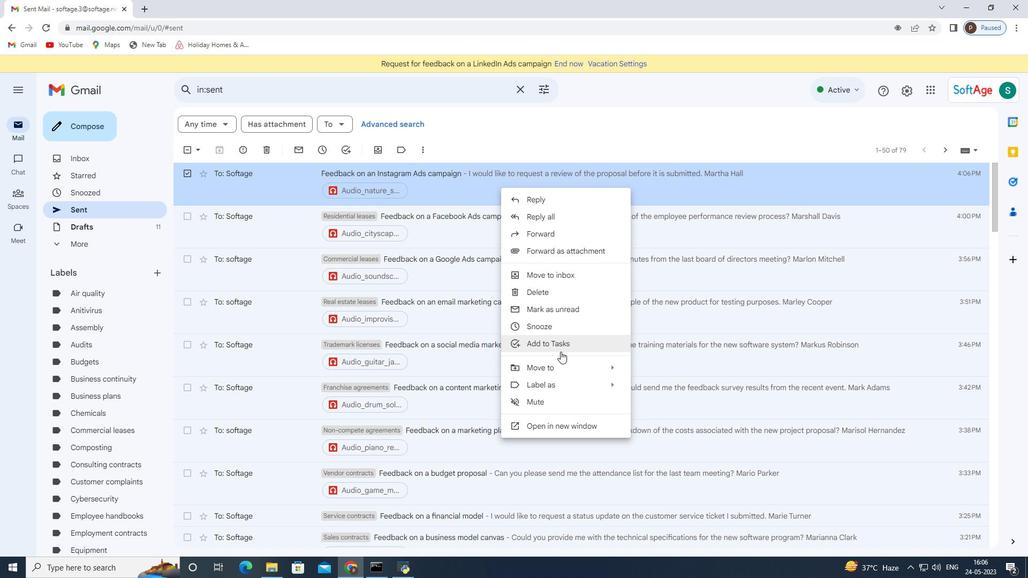 
Action: Mouse pressed left at (559, 363)
Screenshot: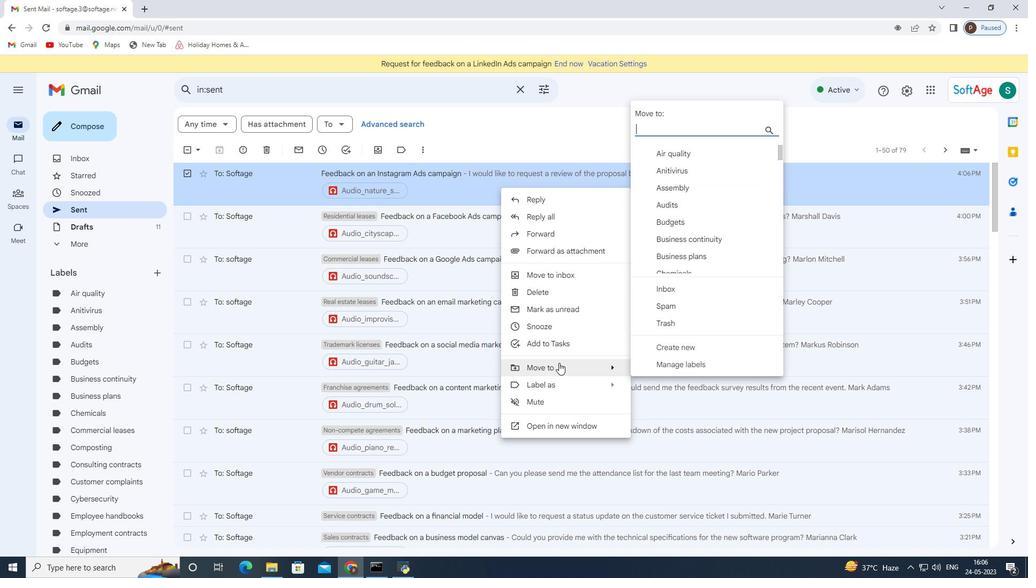 
Action: Mouse moved to (648, 347)
Screenshot: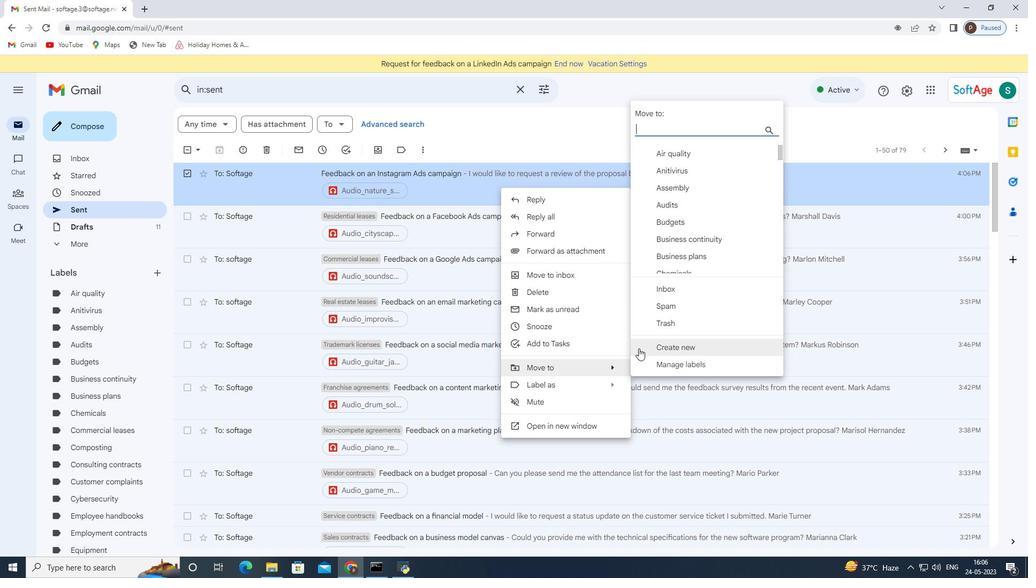 
Action: Mouse pressed left at (648, 347)
Screenshot: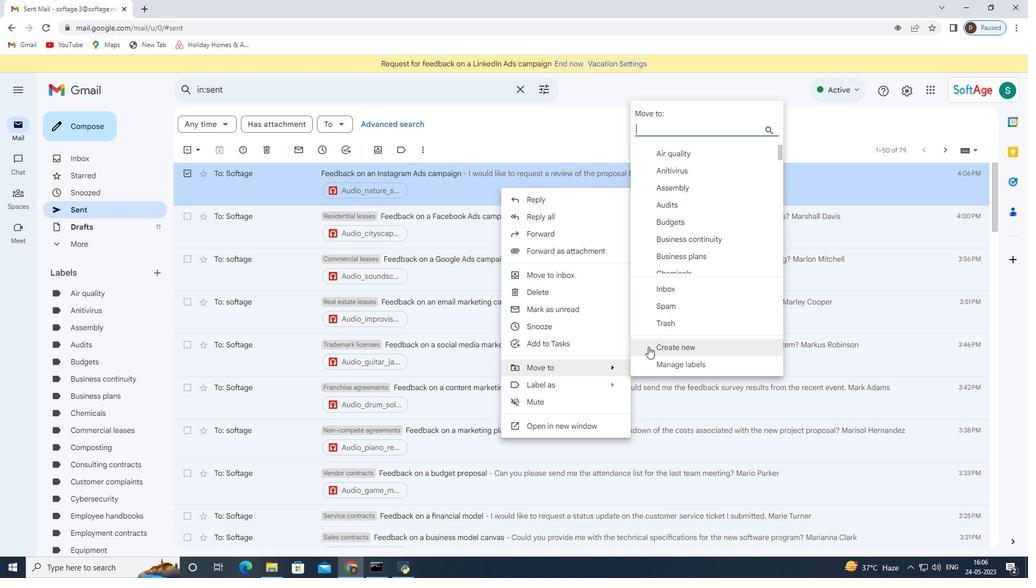 
Action: Mouse moved to (416, 291)
Screenshot: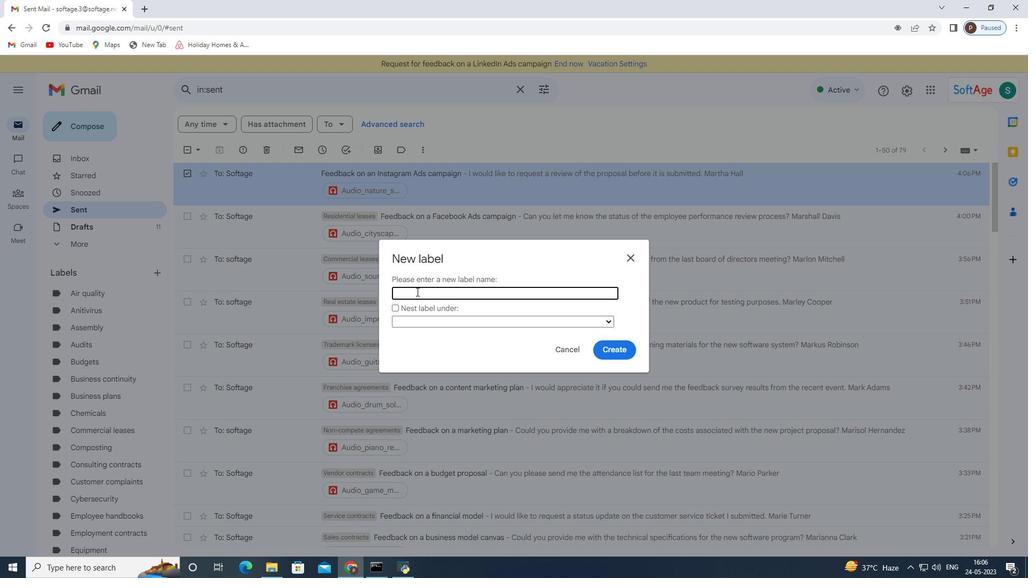 
Action: Mouse pressed left at (416, 291)
Screenshot: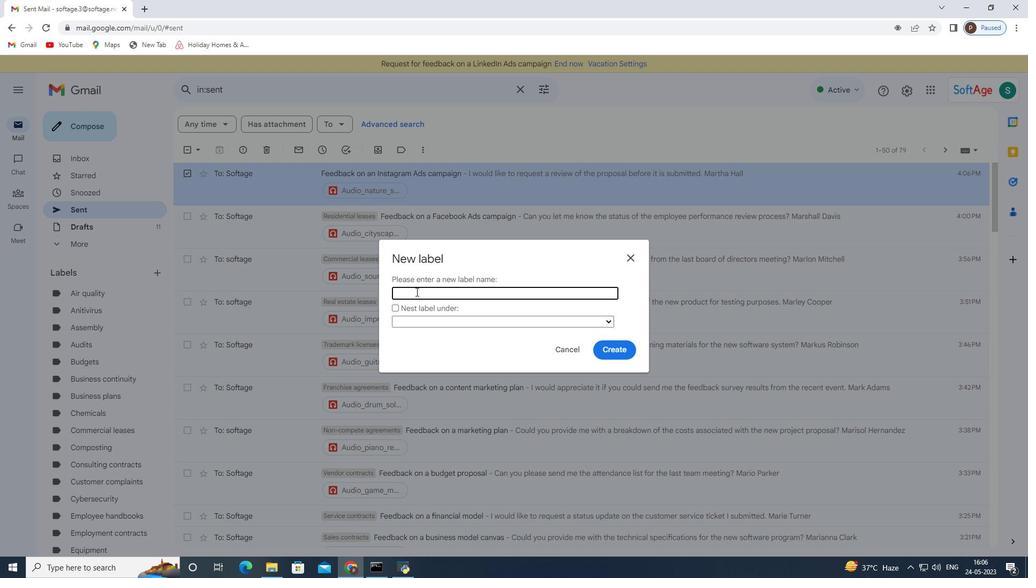 
Action: Key pressed <Key.shift>Lease<Key.space>renewals
Screenshot: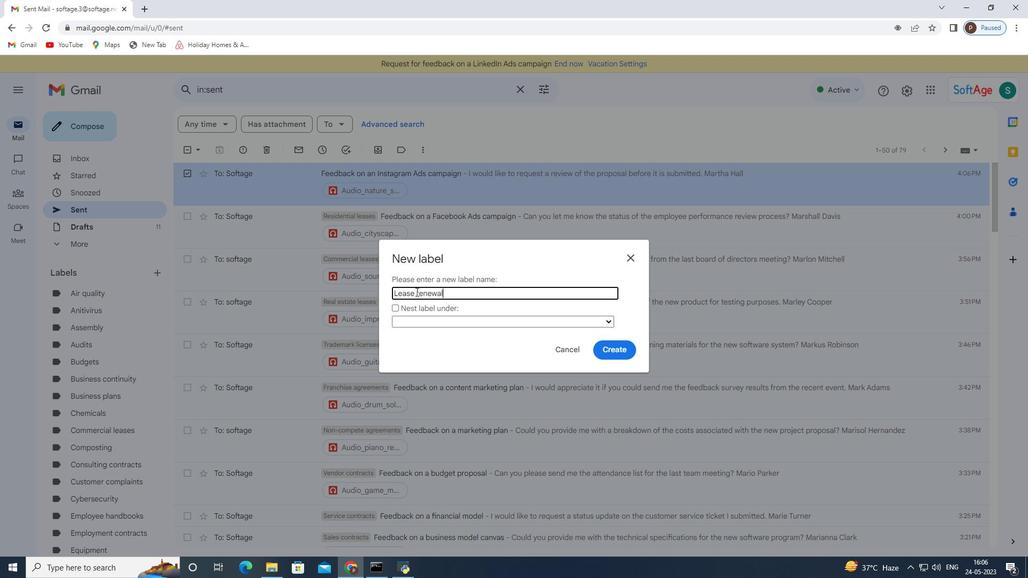 
Action: Mouse moved to (620, 350)
Screenshot: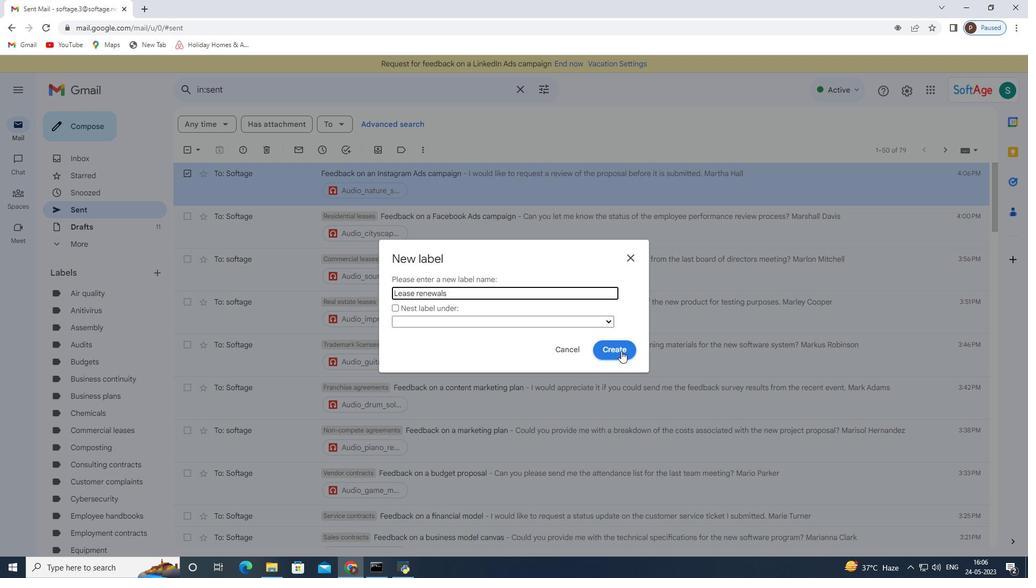 
Action: Mouse pressed left at (620, 350)
Screenshot: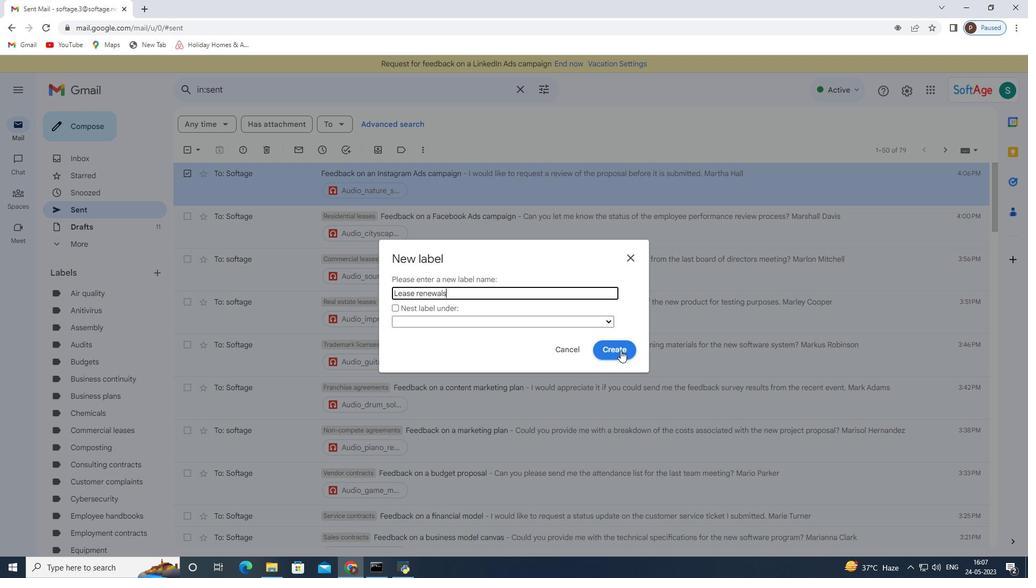 
